 Task: Search one way flight ticket for 5 adults, 2 children, 1 infant in seat and 1 infant on lap in economy from Montgomery: Montgomery Regional Airportß(dannelly Field) to South Bend: South Bend International Airport on 8-6-2023. Choice of flights is American. Number of bags: 2 carry on bags. Price is upto 98000. Outbound departure time preference is 15:45.
Action: Mouse moved to (381, 313)
Screenshot: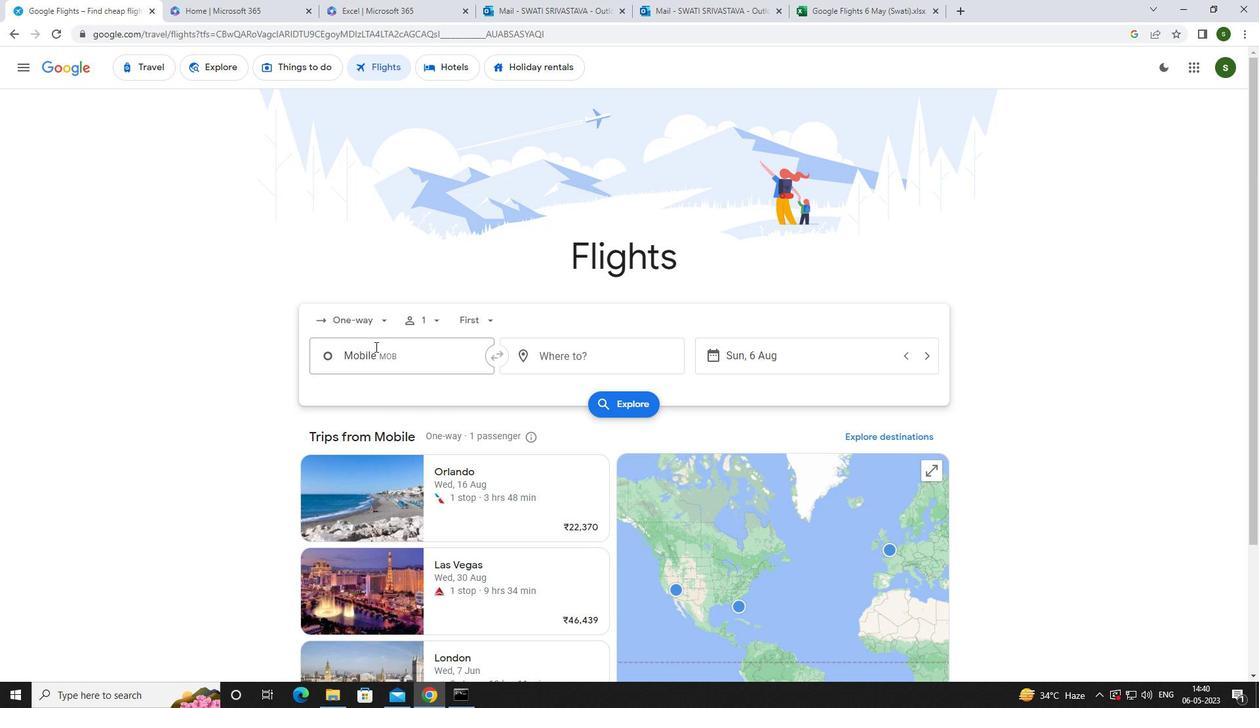 
Action: Mouse pressed left at (381, 313)
Screenshot: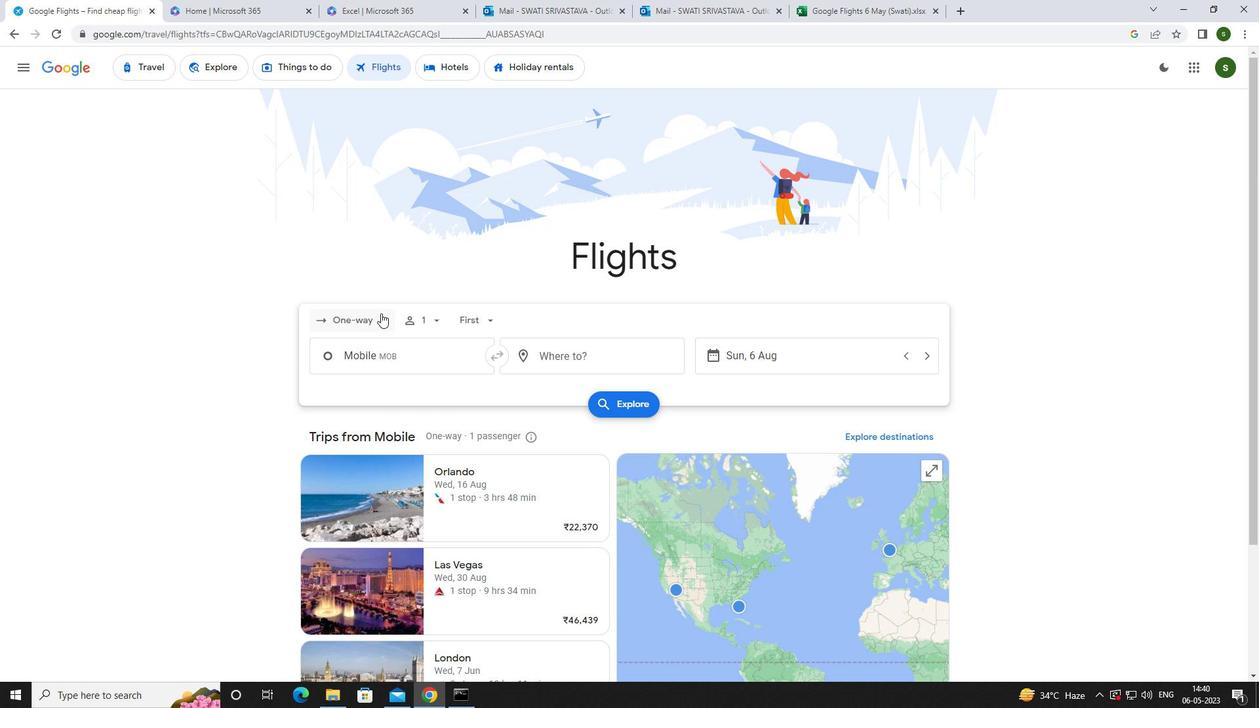 
Action: Mouse moved to (385, 379)
Screenshot: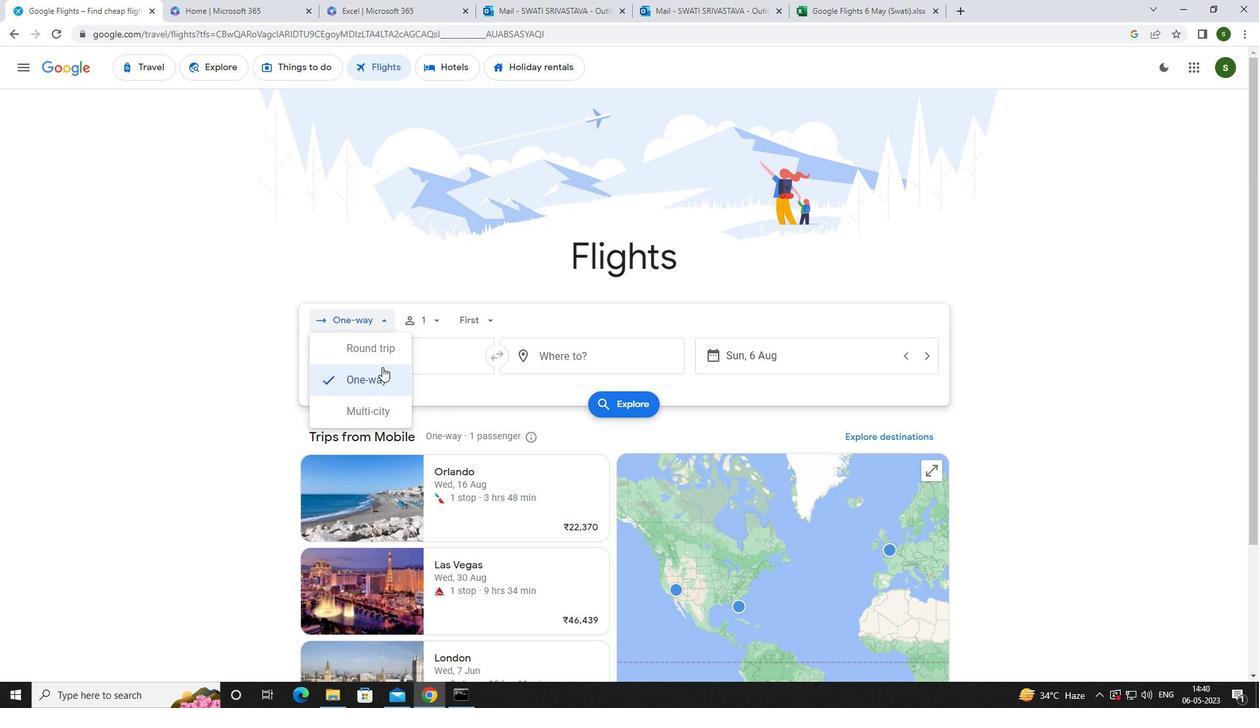 
Action: Mouse pressed left at (385, 379)
Screenshot: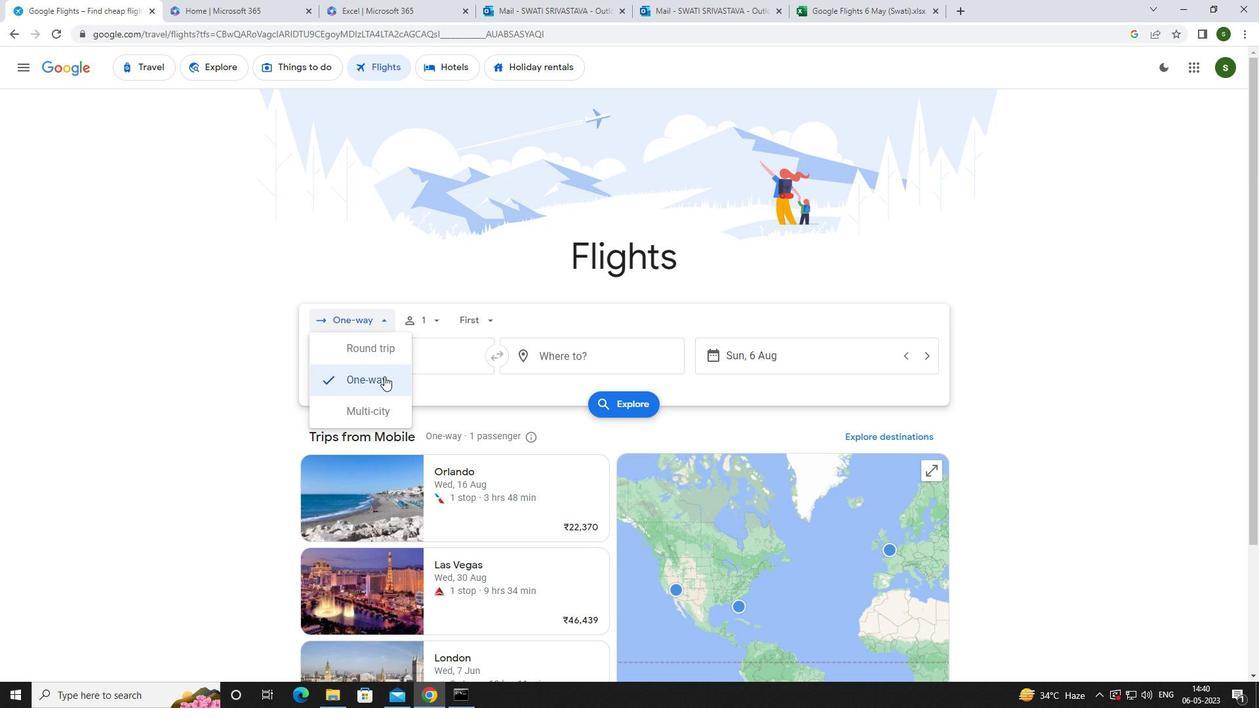 
Action: Mouse moved to (429, 314)
Screenshot: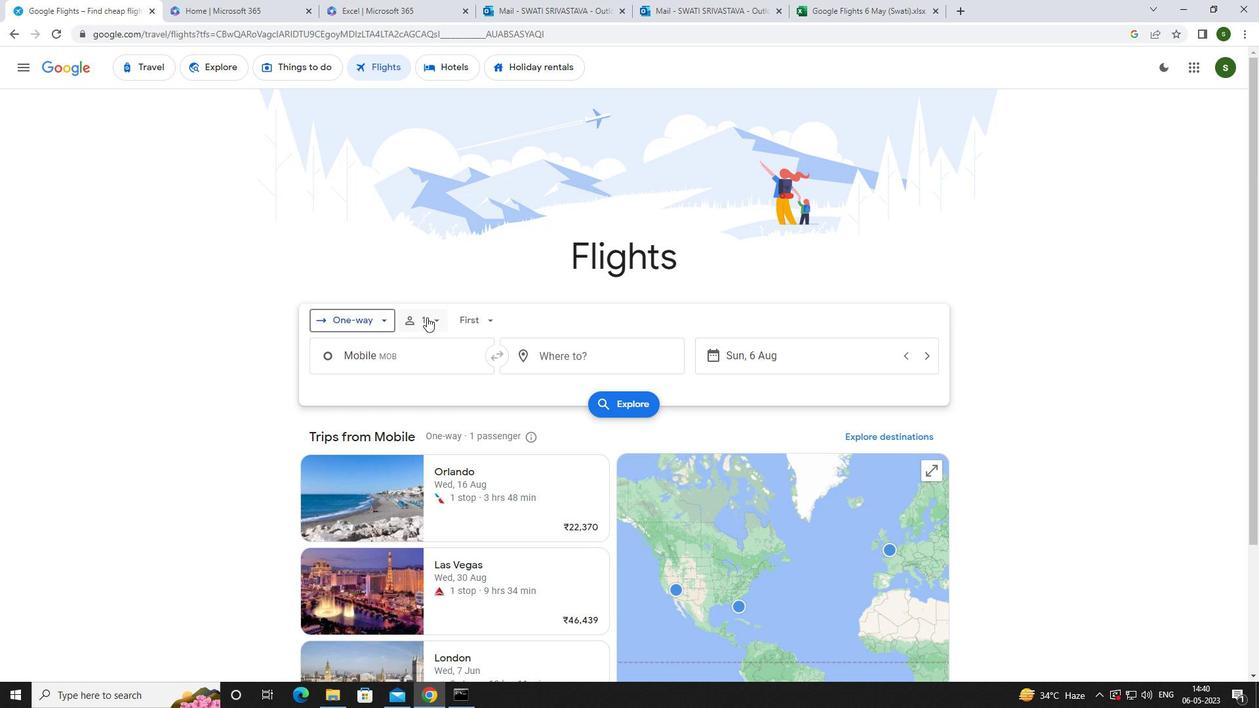 
Action: Mouse pressed left at (429, 314)
Screenshot: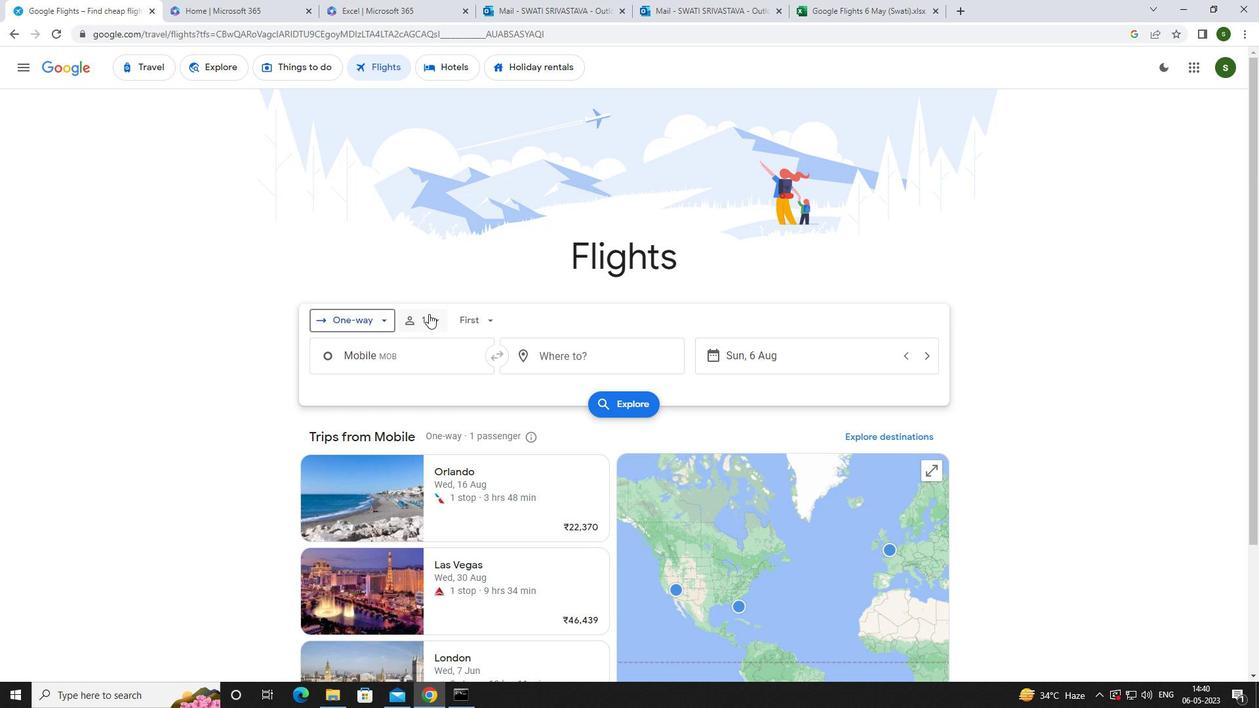 
Action: Mouse moved to (540, 356)
Screenshot: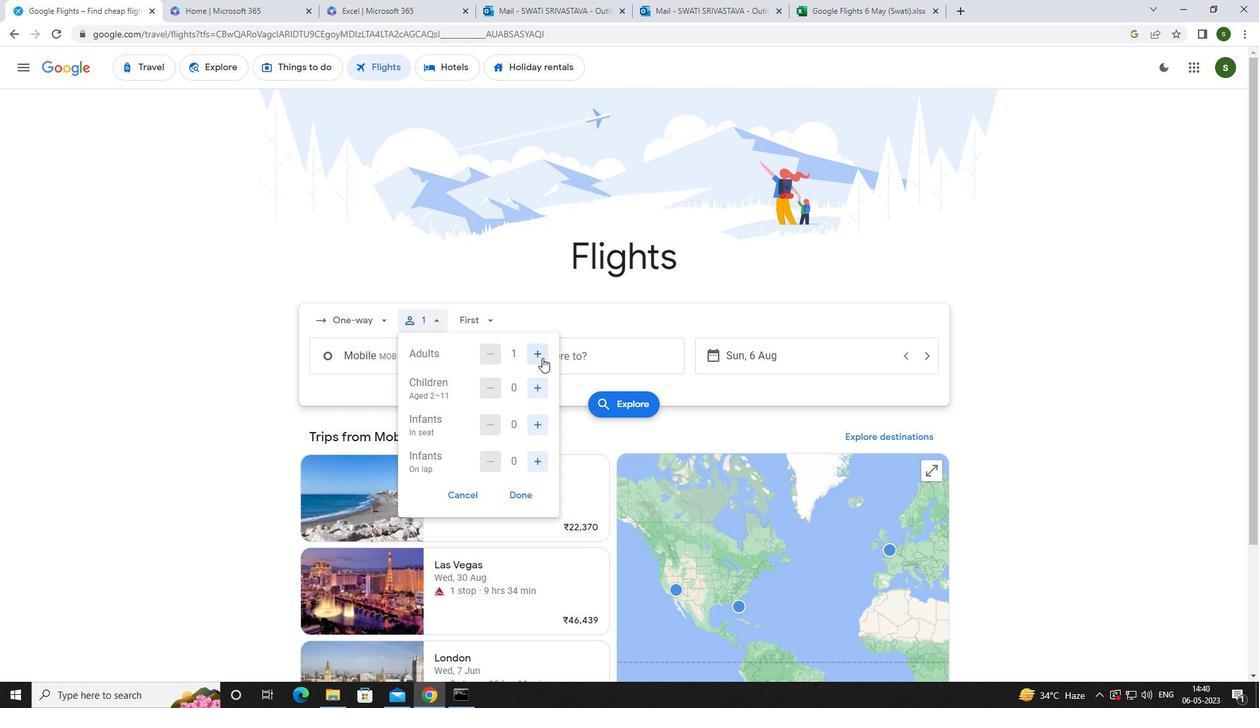 
Action: Mouse pressed left at (540, 356)
Screenshot: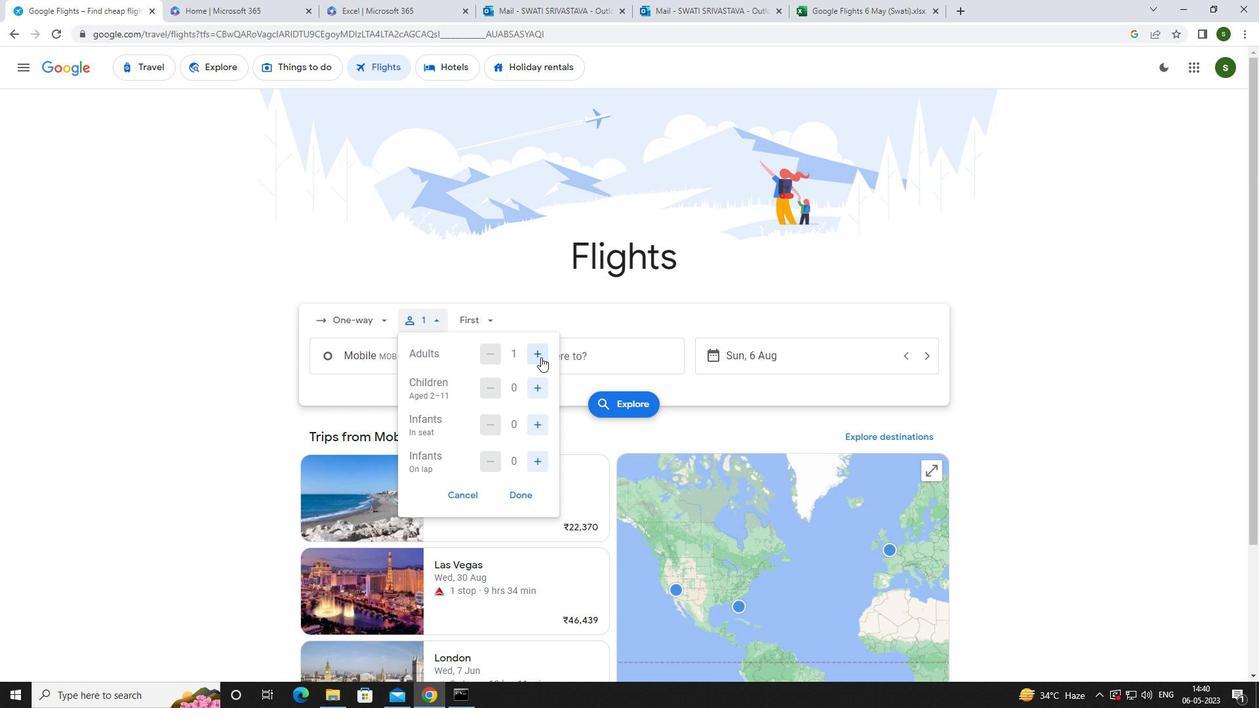 
Action: Mouse pressed left at (540, 356)
Screenshot: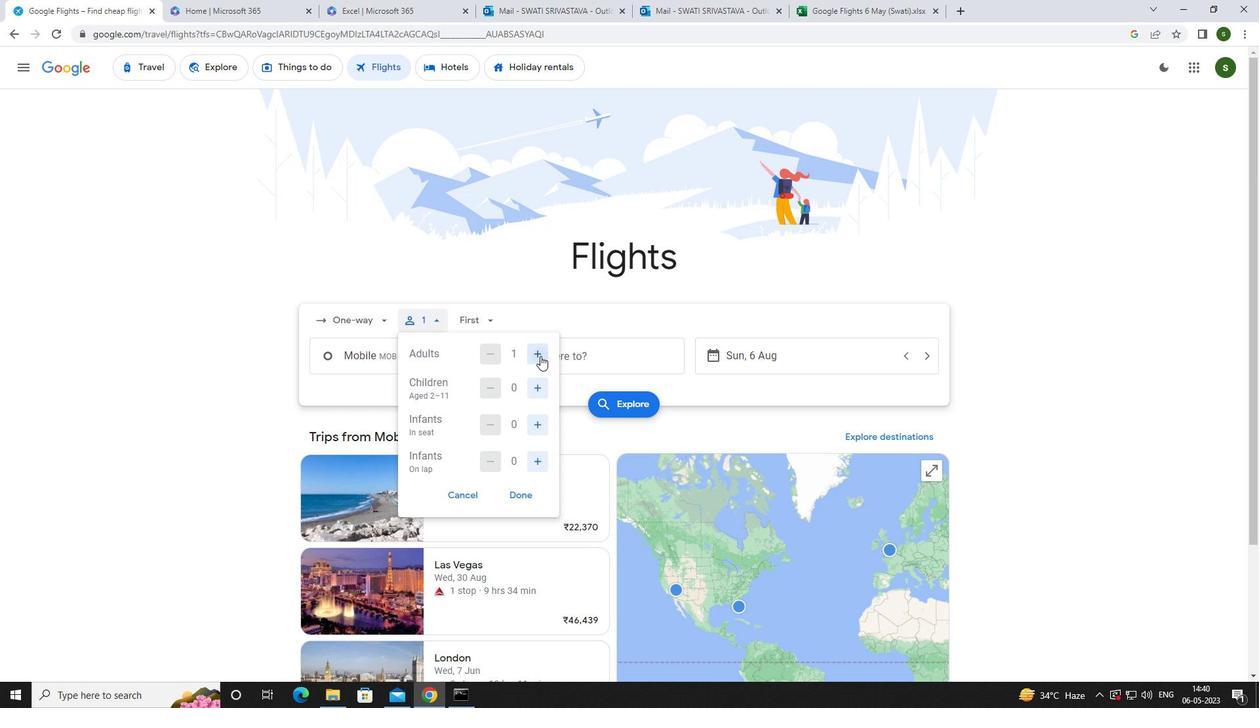 
Action: Mouse pressed left at (540, 356)
Screenshot: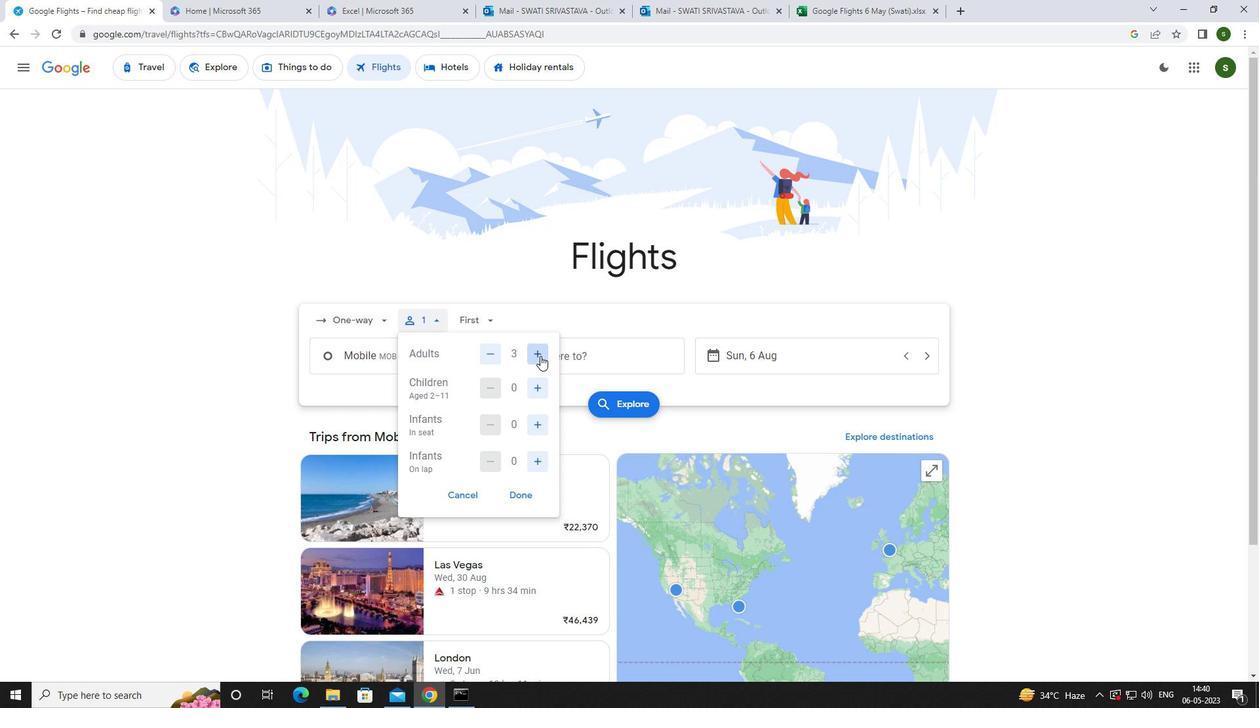 
Action: Mouse pressed left at (540, 356)
Screenshot: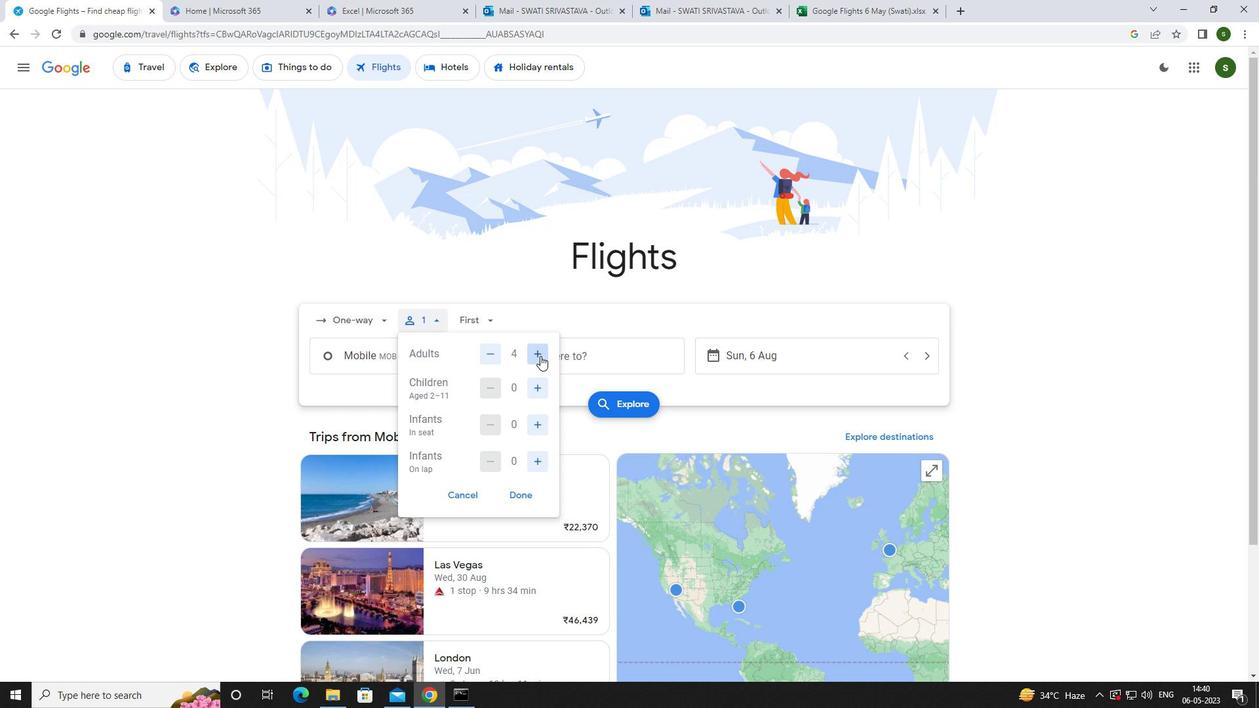 
Action: Mouse moved to (541, 387)
Screenshot: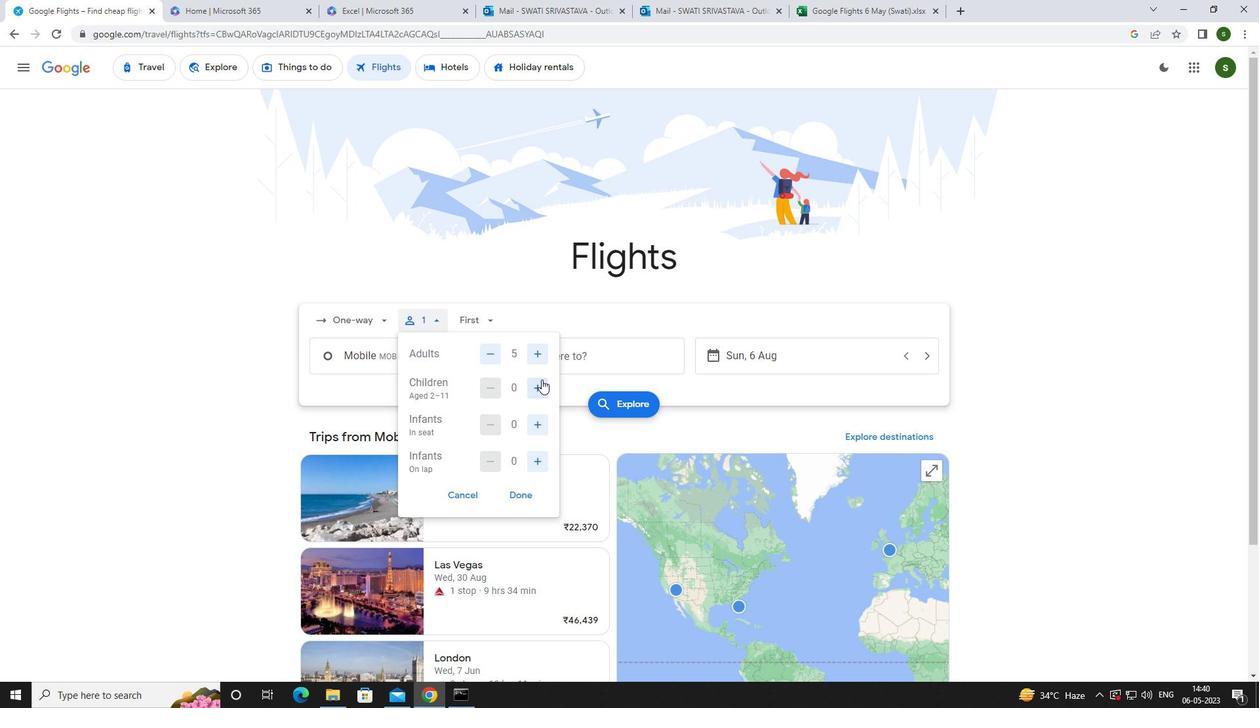 
Action: Mouse pressed left at (541, 387)
Screenshot: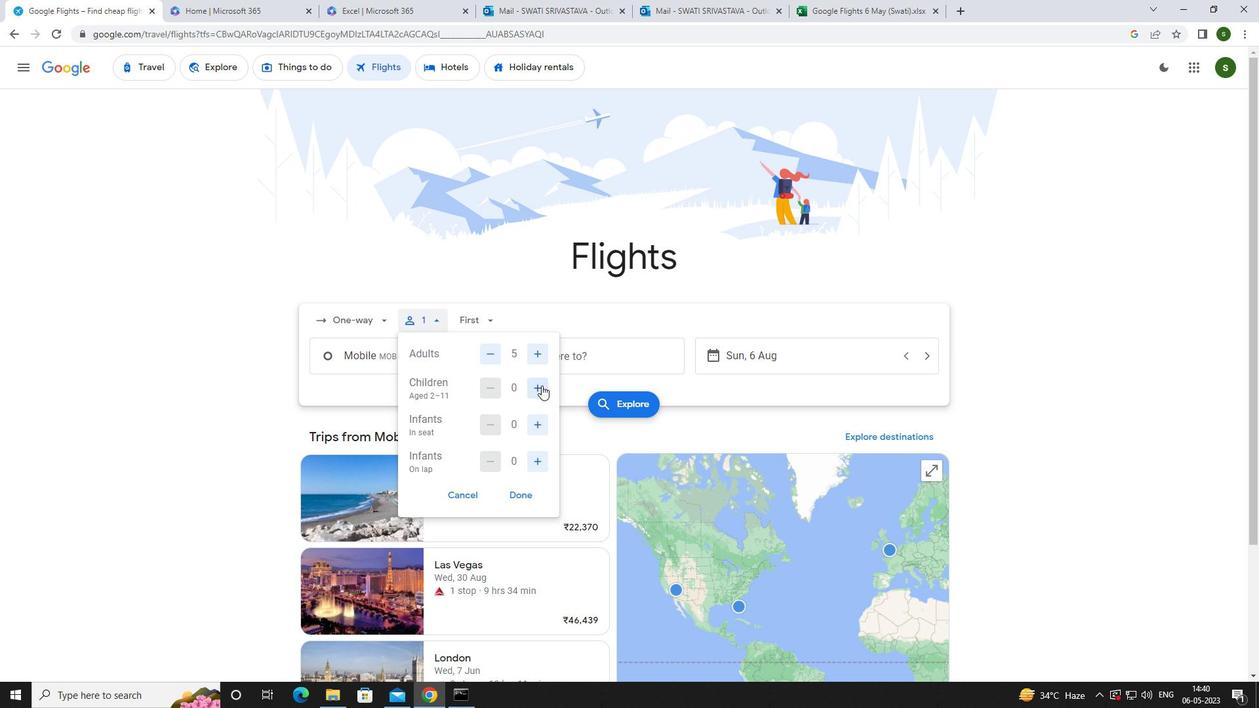 
Action: Mouse pressed left at (541, 387)
Screenshot: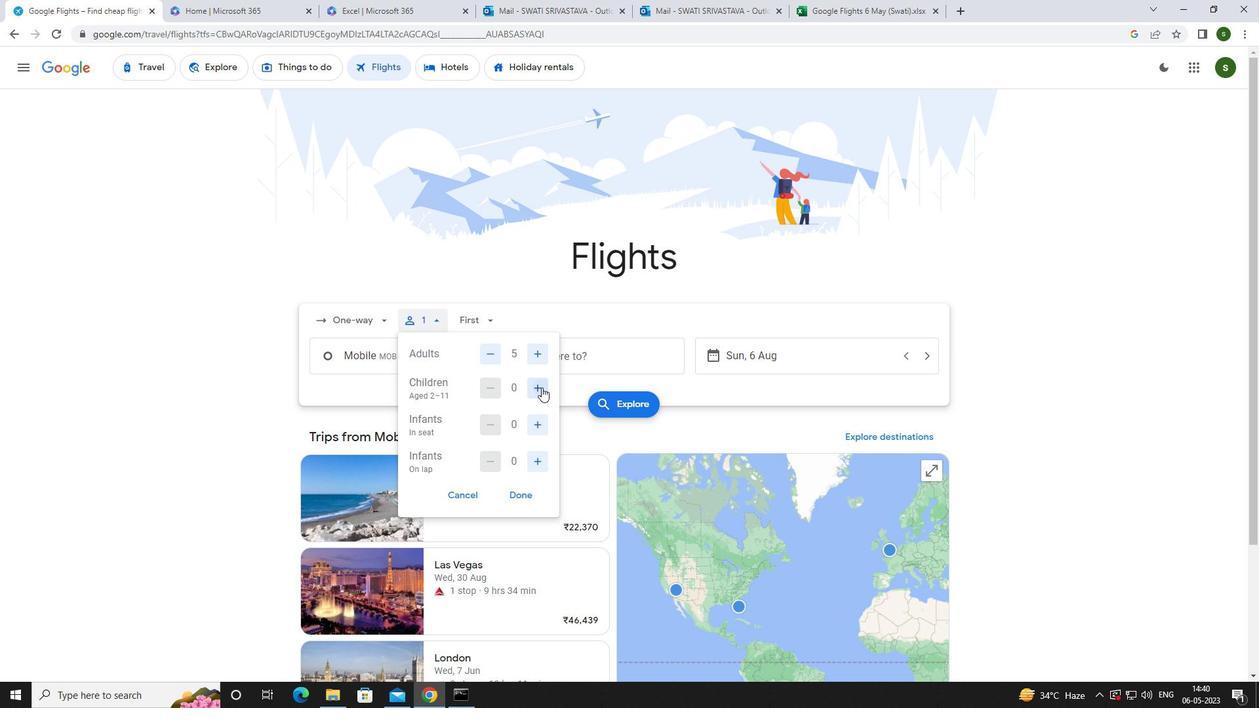 
Action: Mouse moved to (540, 419)
Screenshot: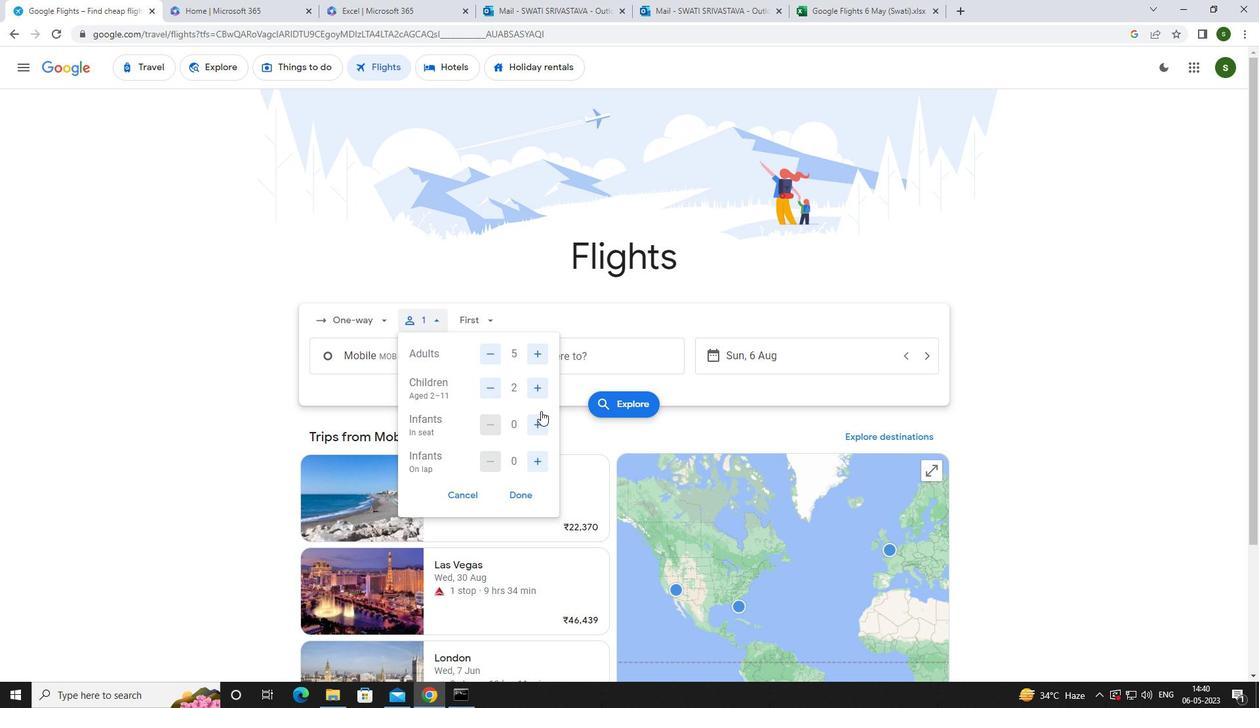 
Action: Mouse pressed left at (540, 419)
Screenshot: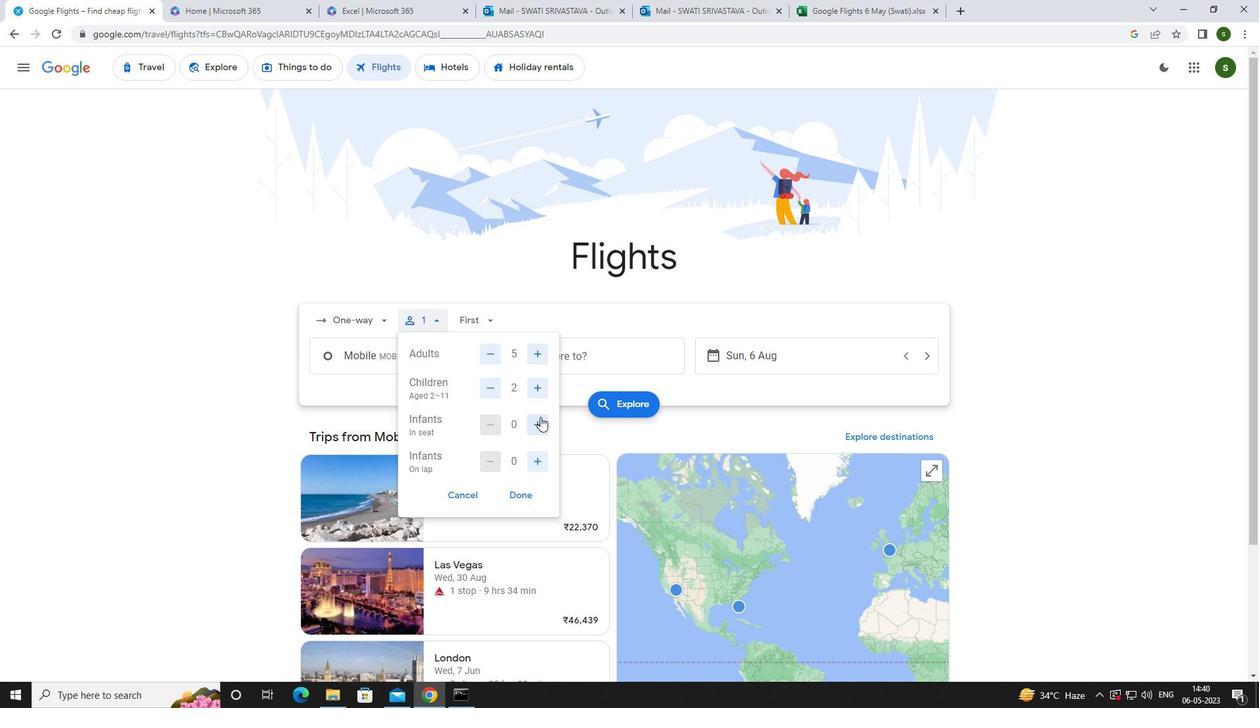 
Action: Mouse moved to (535, 460)
Screenshot: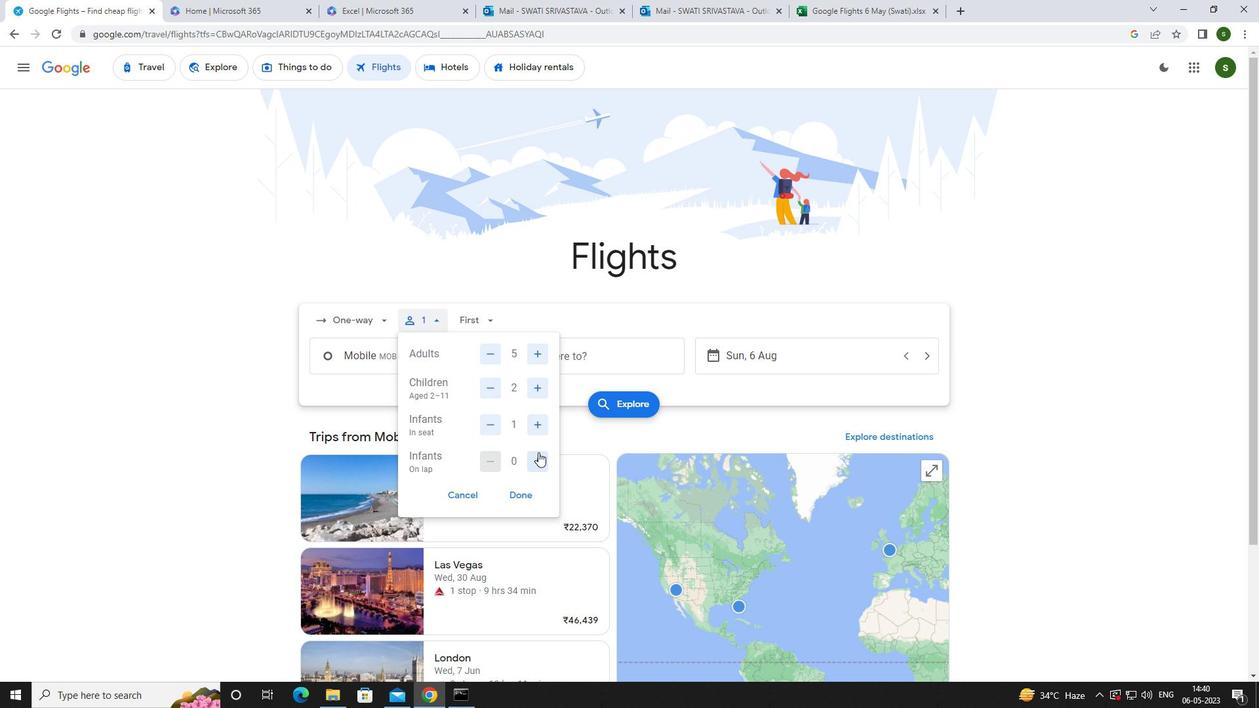 
Action: Mouse pressed left at (535, 460)
Screenshot: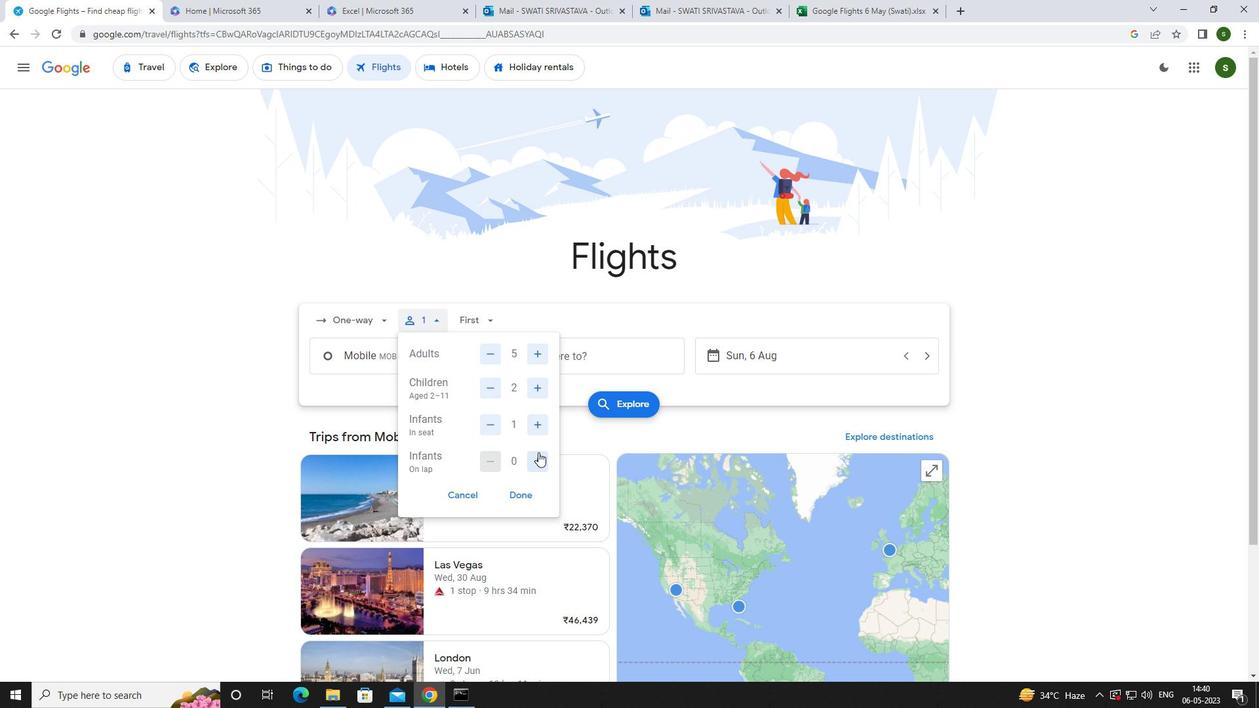 
Action: Mouse moved to (496, 320)
Screenshot: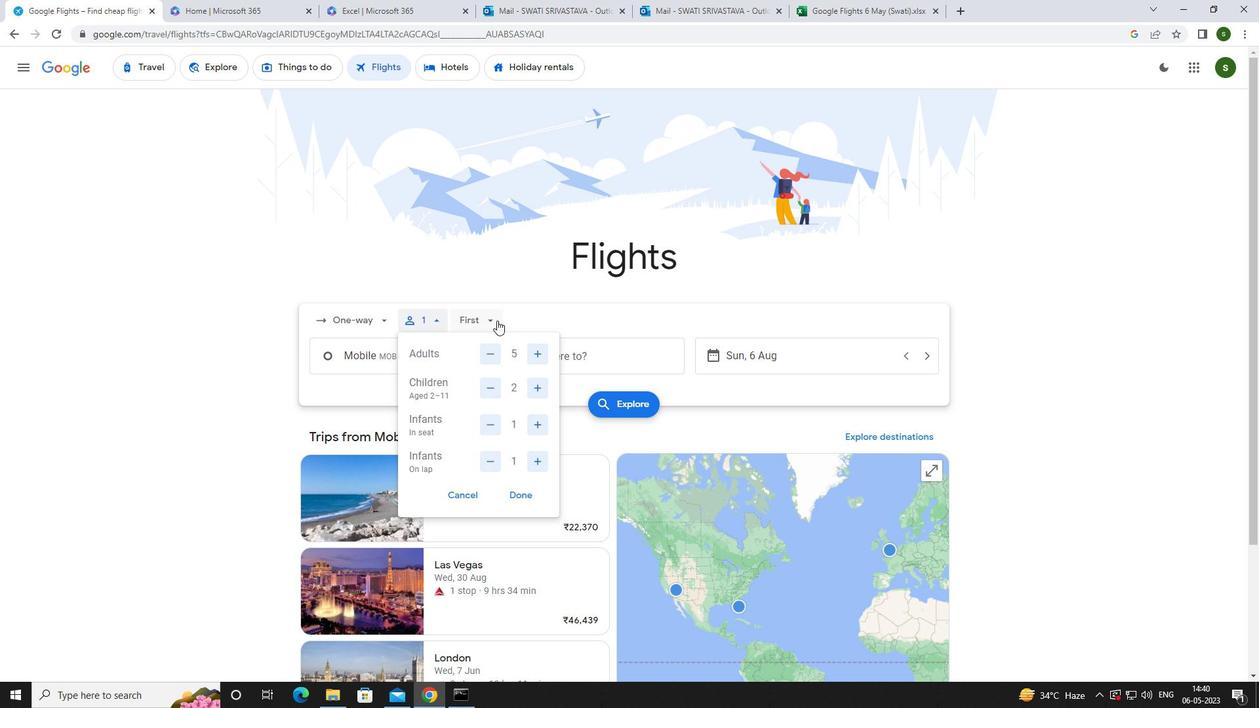 
Action: Mouse pressed left at (496, 320)
Screenshot: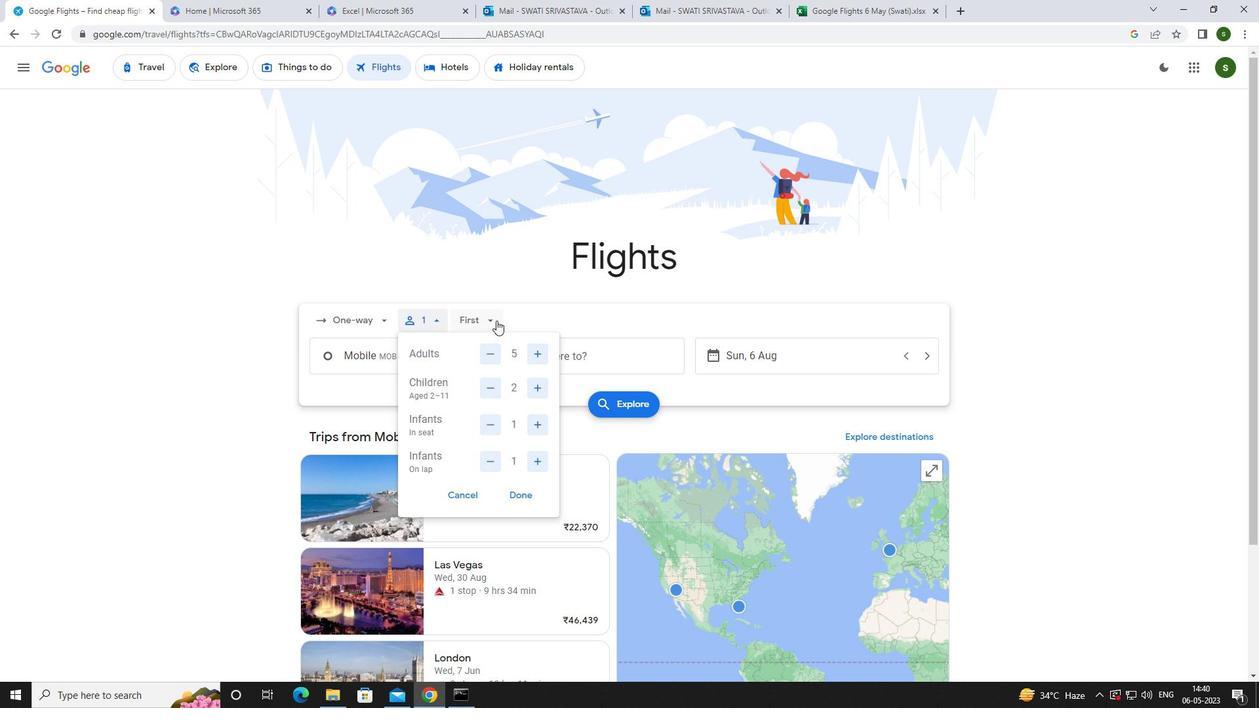 
Action: Mouse moved to (508, 350)
Screenshot: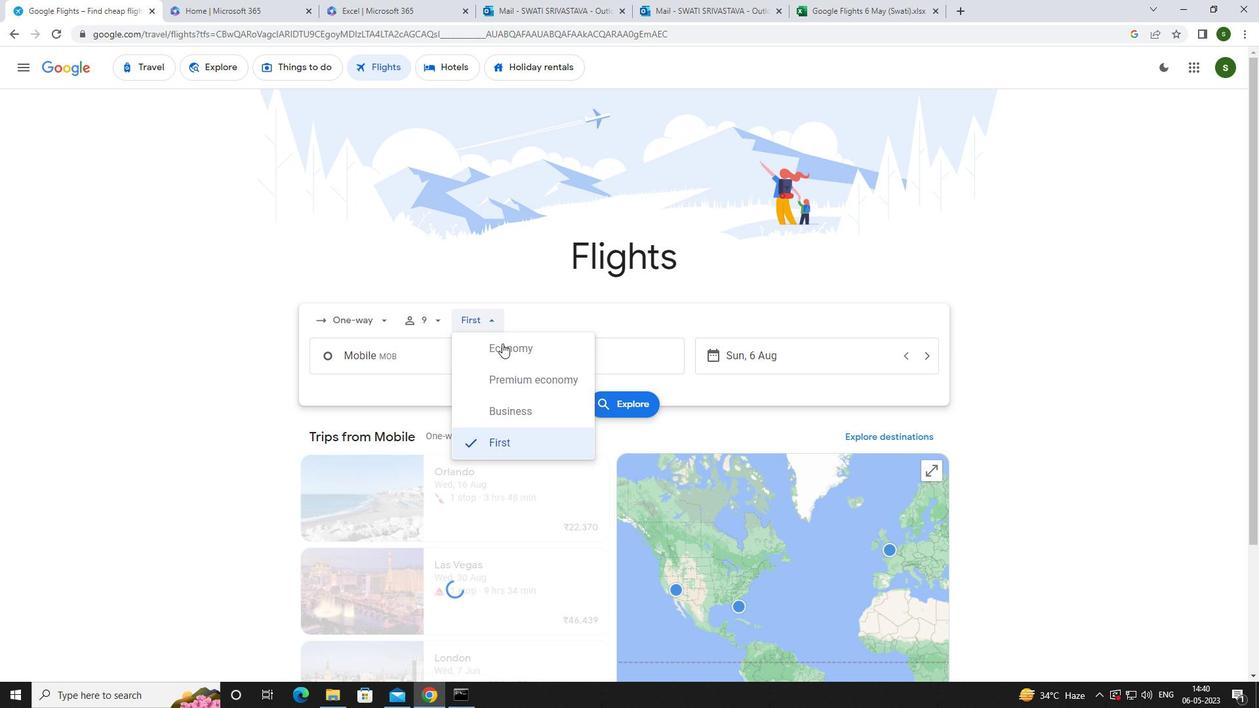 
Action: Mouse pressed left at (508, 350)
Screenshot: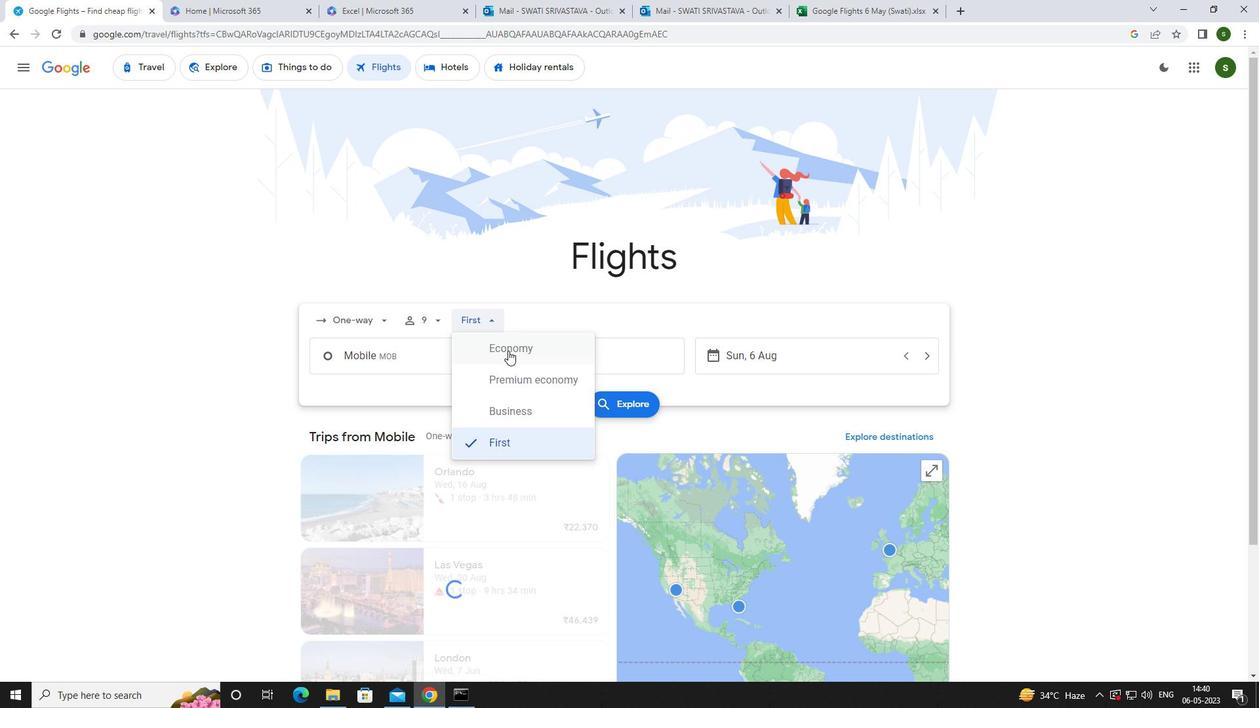 
Action: Mouse moved to (429, 360)
Screenshot: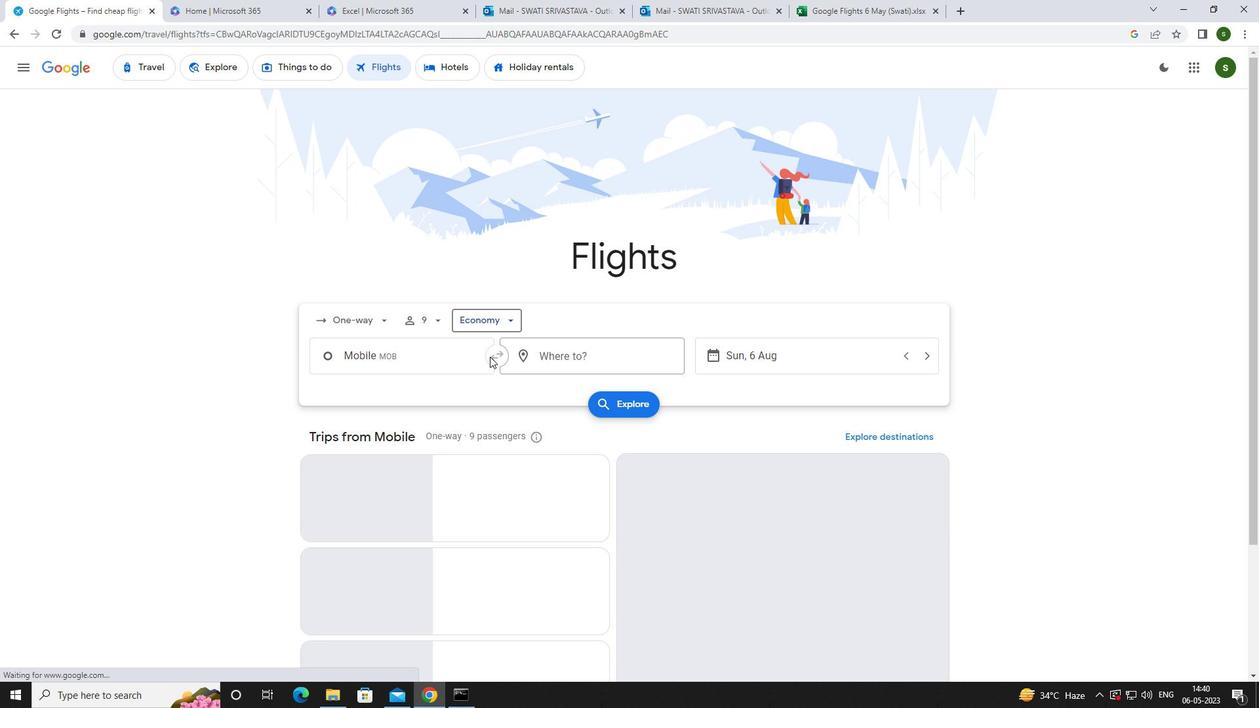 
Action: Mouse pressed left at (429, 360)
Screenshot: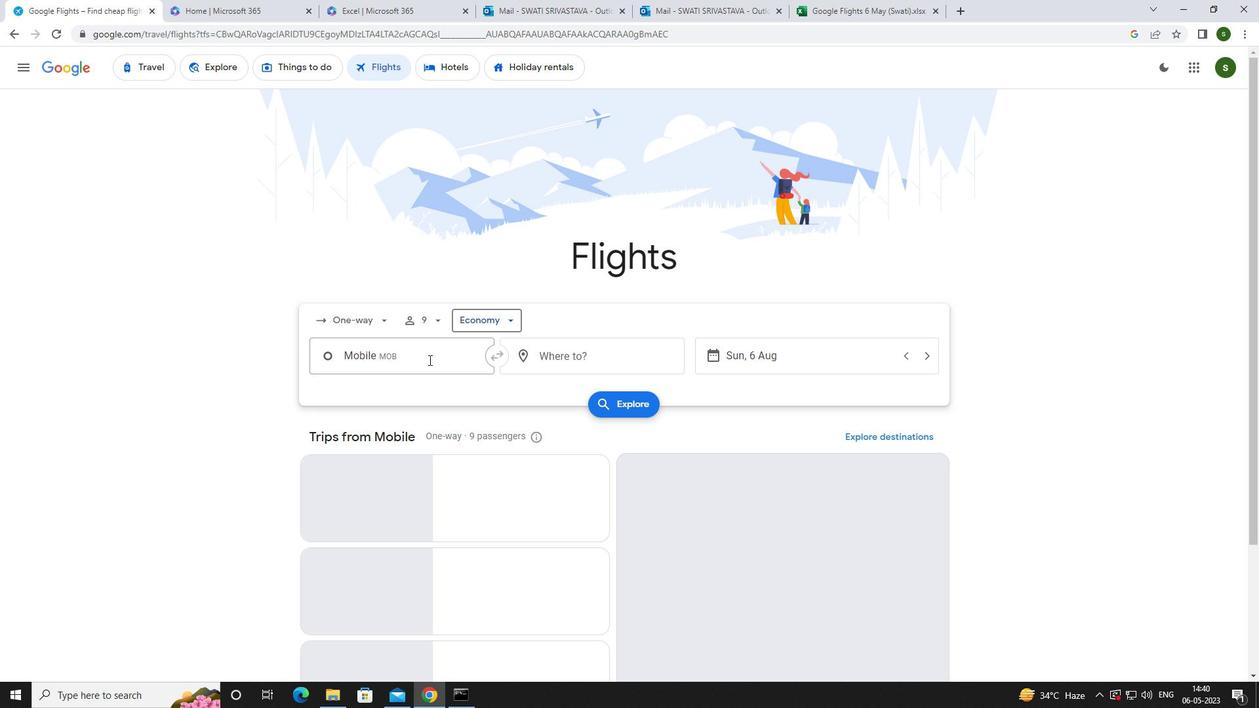 
Action: Key pressed <Key.caps_lock>m<Key.caps_lock>ontgo
Screenshot: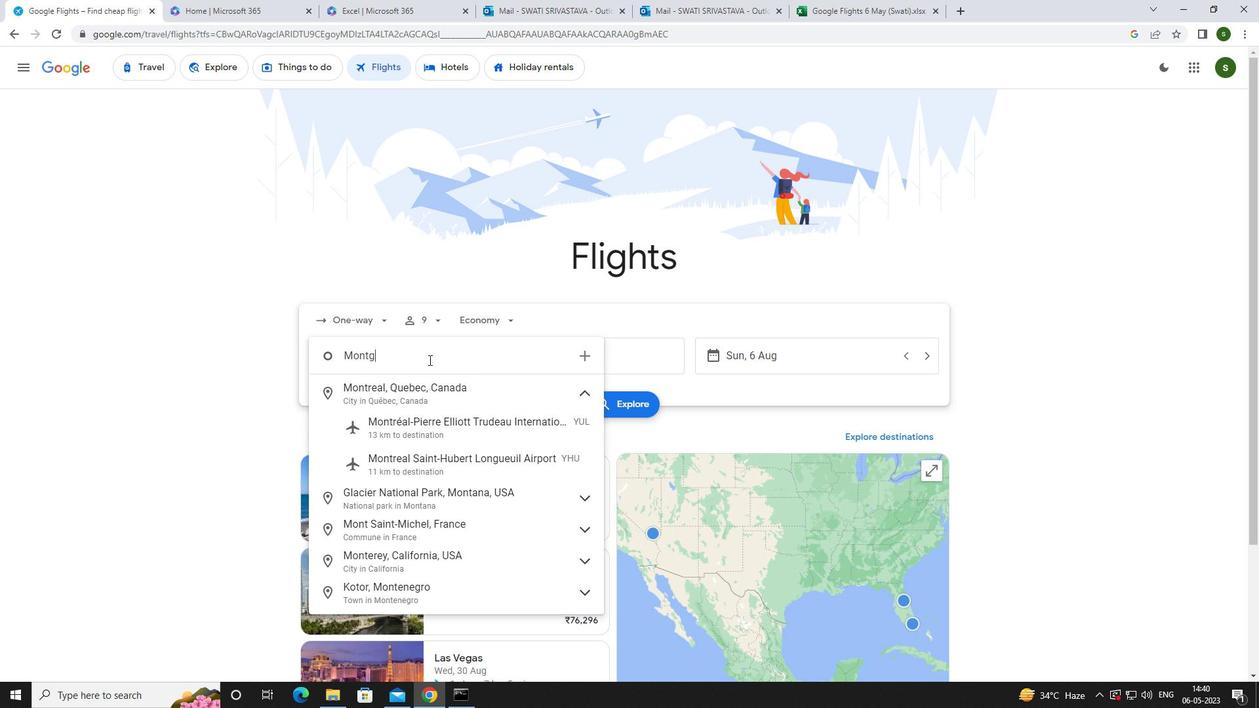 
Action: Mouse moved to (444, 433)
Screenshot: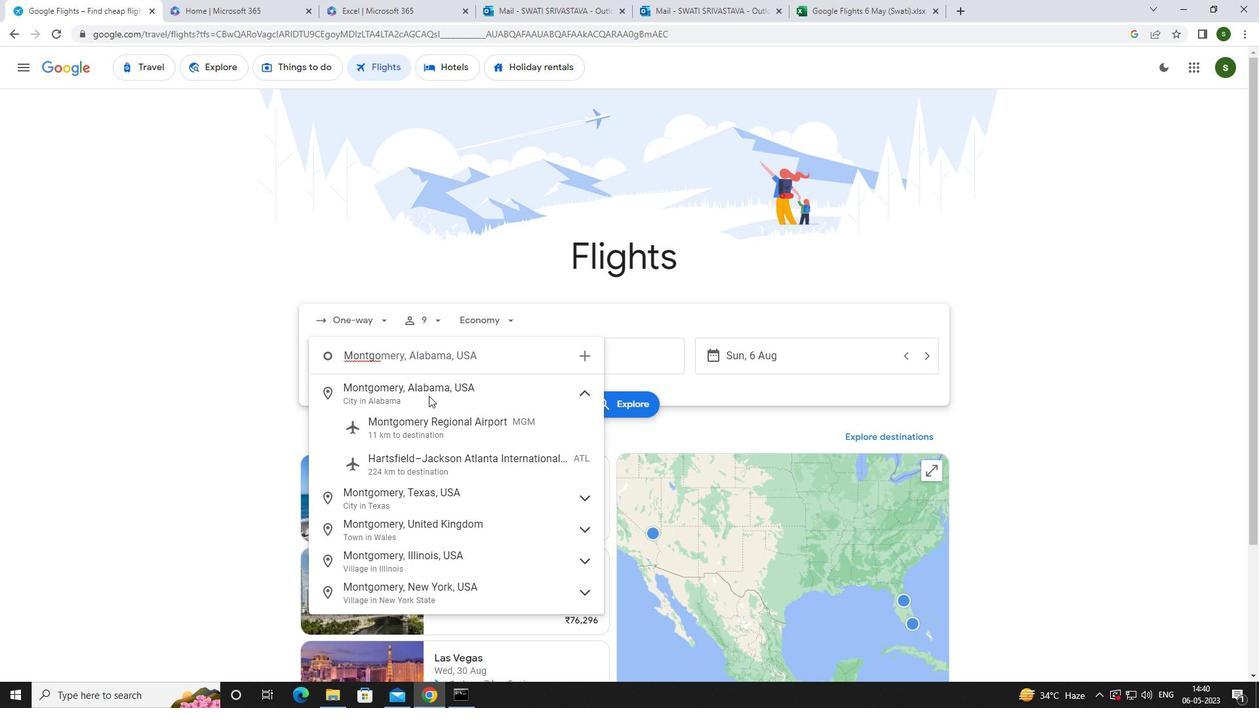 
Action: Mouse pressed left at (444, 433)
Screenshot: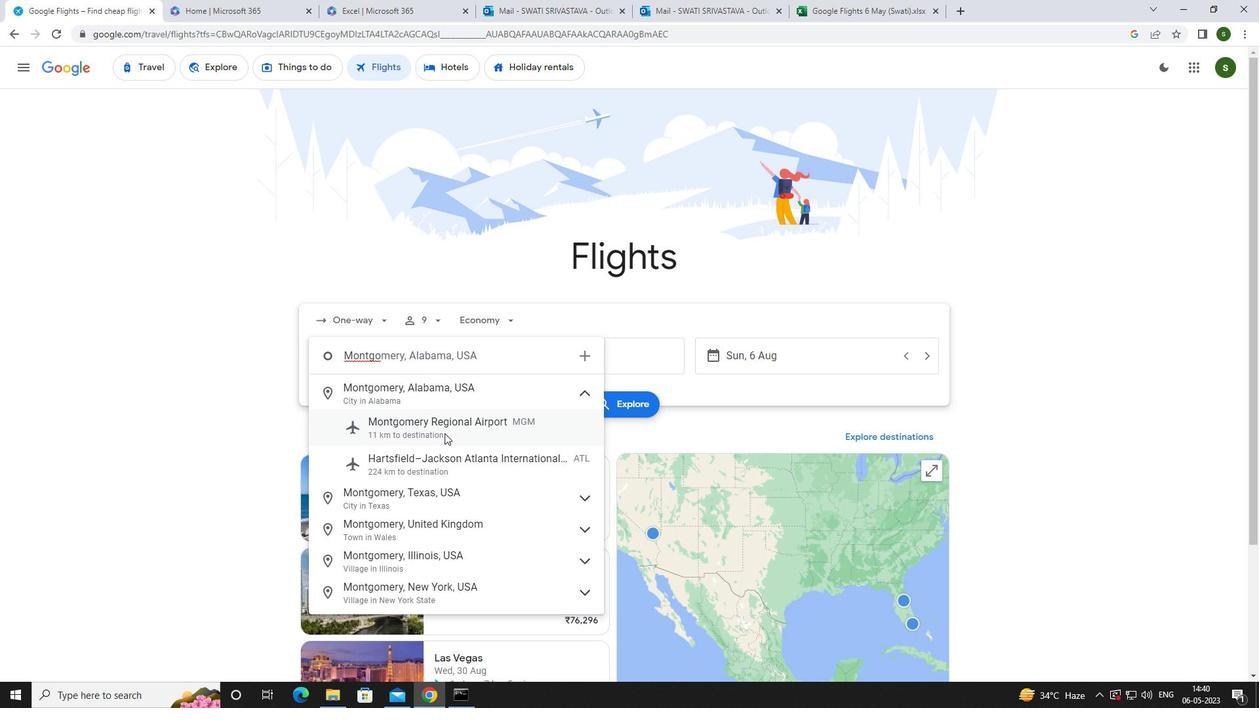 
Action: Mouse moved to (619, 364)
Screenshot: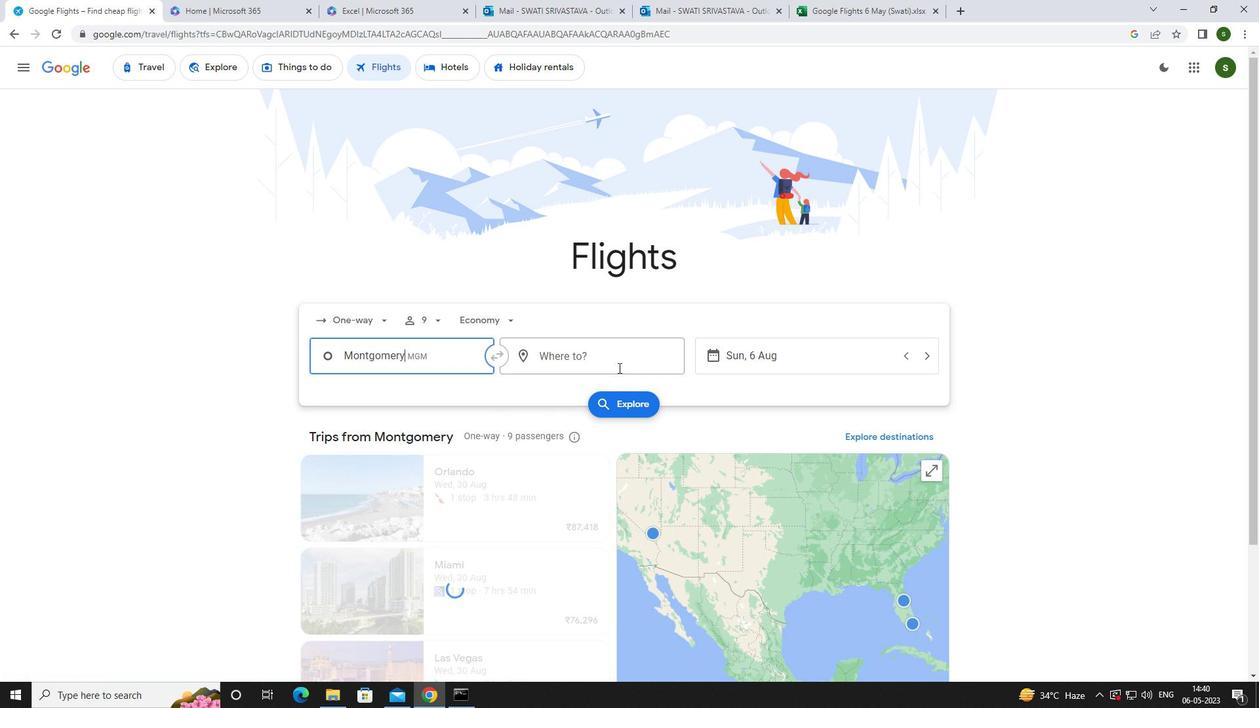 
Action: Mouse pressed left at (619, 364)
Screenshot: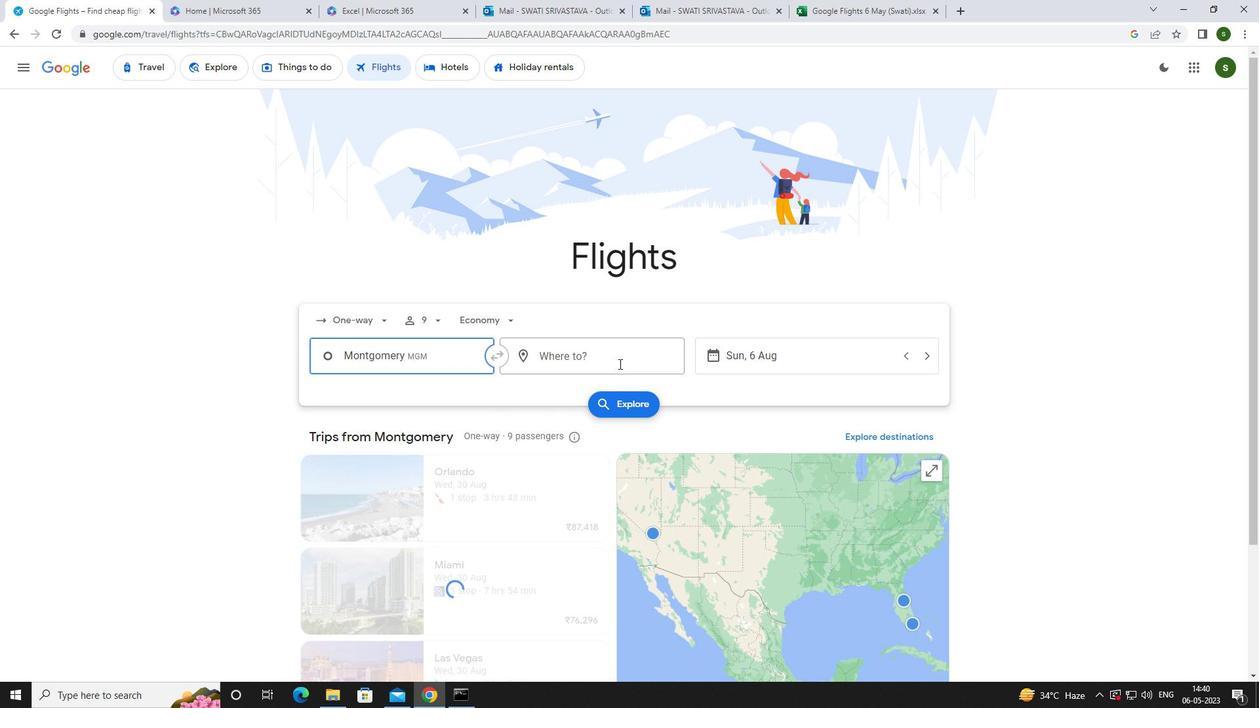 
Action: Key pressed <Key.caps_lock>s<Key.caps_lock>outh<Key.space><Key.caps_lock>b<Key.caps_lock>em<Key.backspace>nd
Screenshot: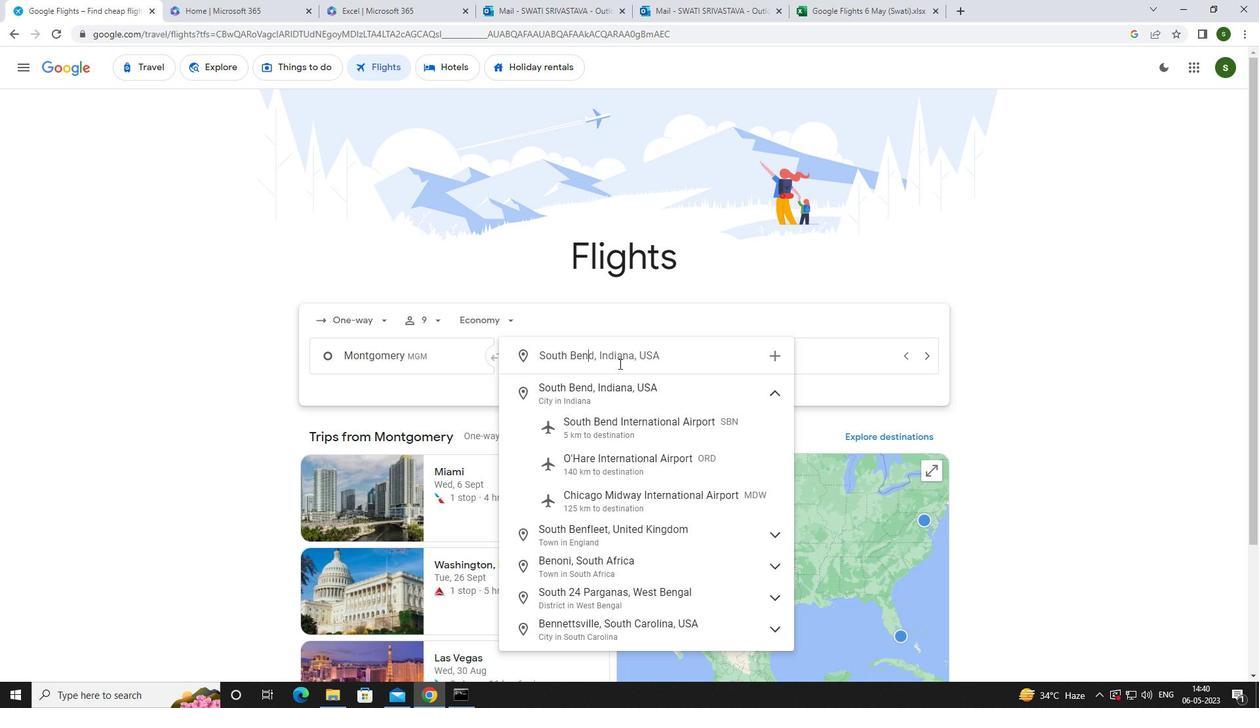 
Action: Mouse moved to (634, 426)
Screenshot: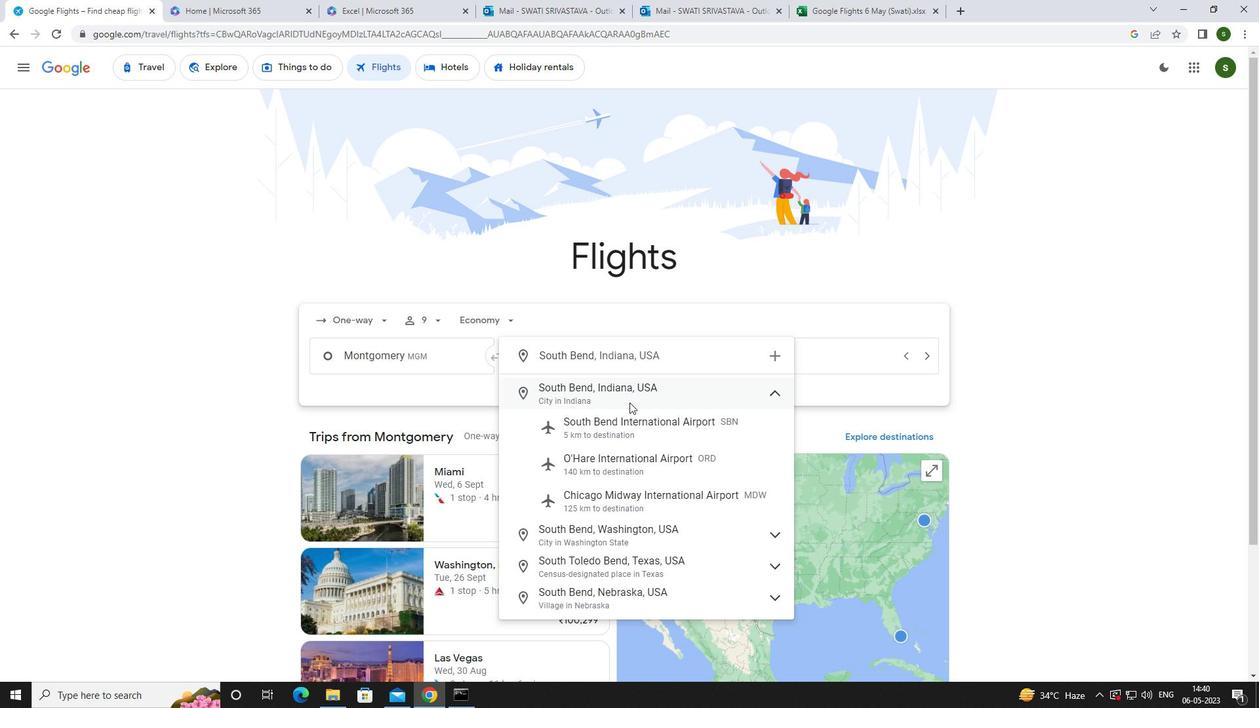 
Action: Mouse pressed left at (634, 426)
Screenshot: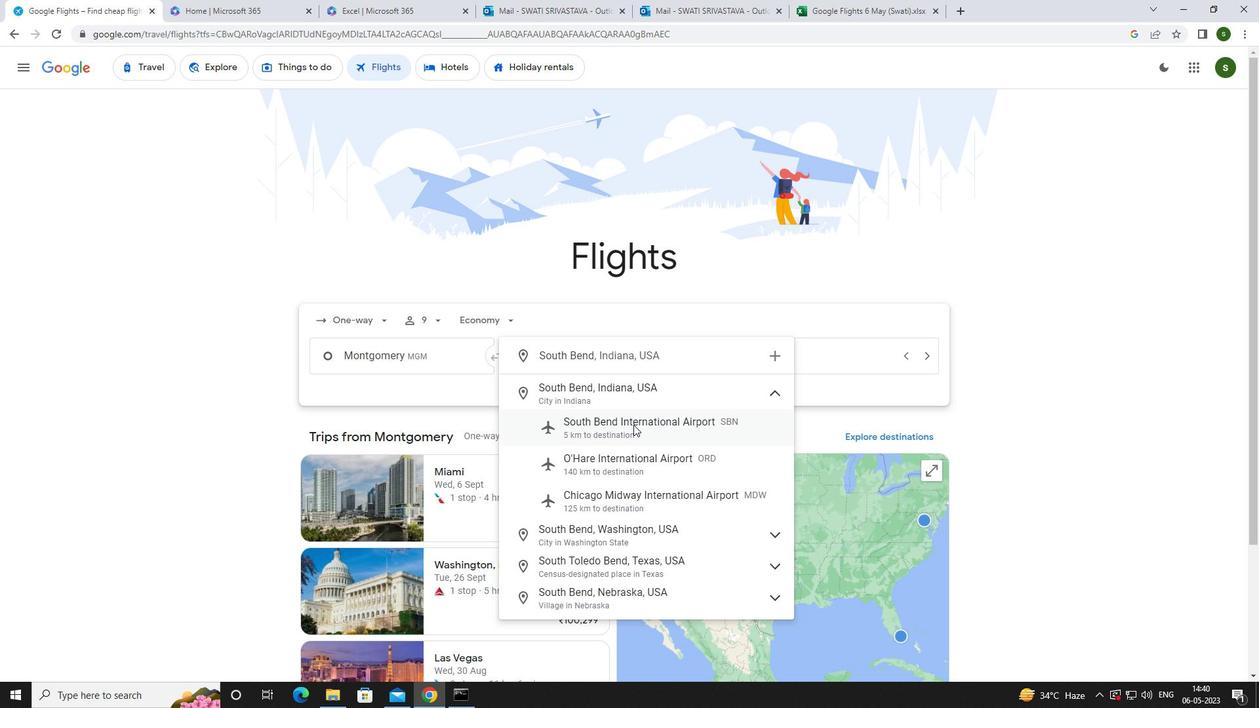 
Action: Mouse moved to (774, 353)
Screenshot: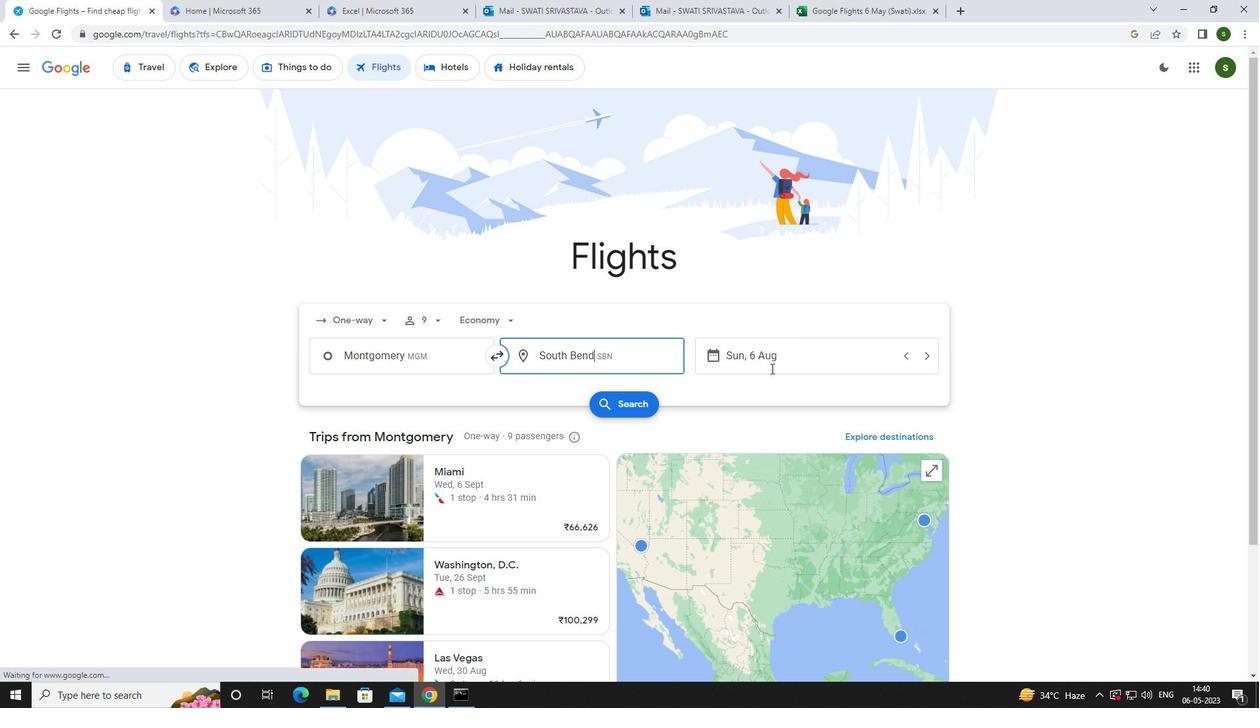 
Action: Mouse pressed left at (774, 353)
Screenshot: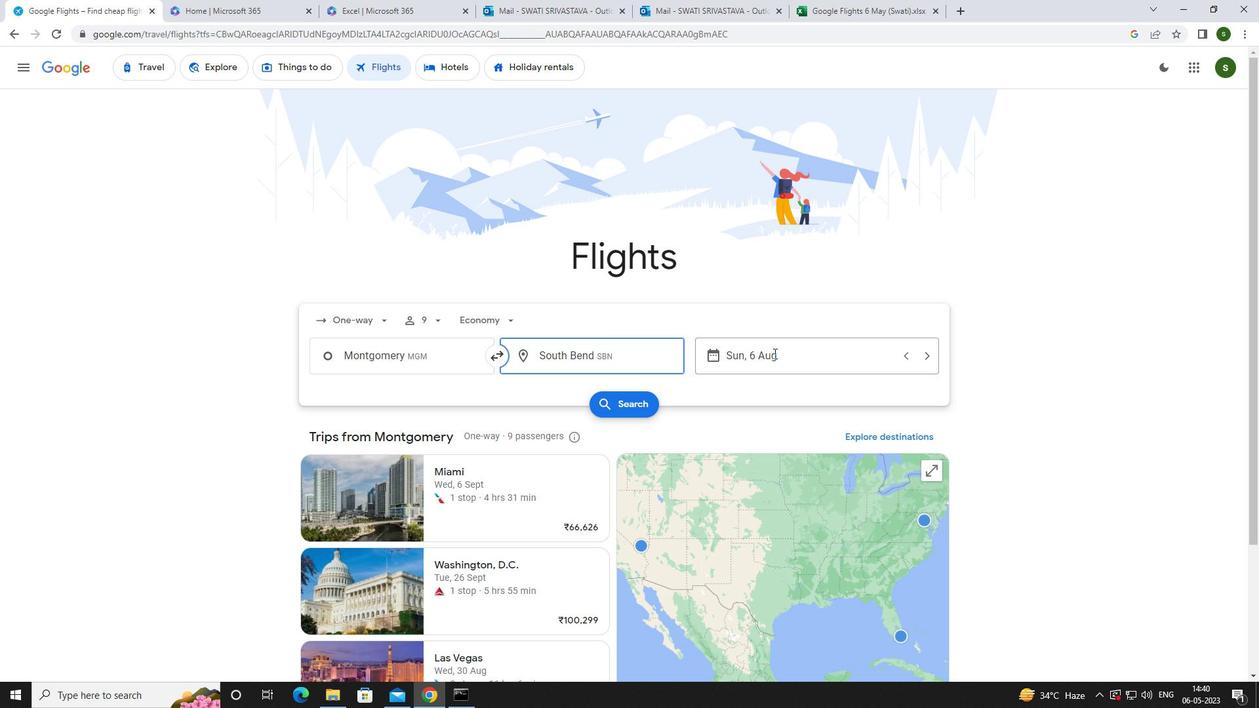 
Action: Mouse moved to (465, 478)
Screenshot: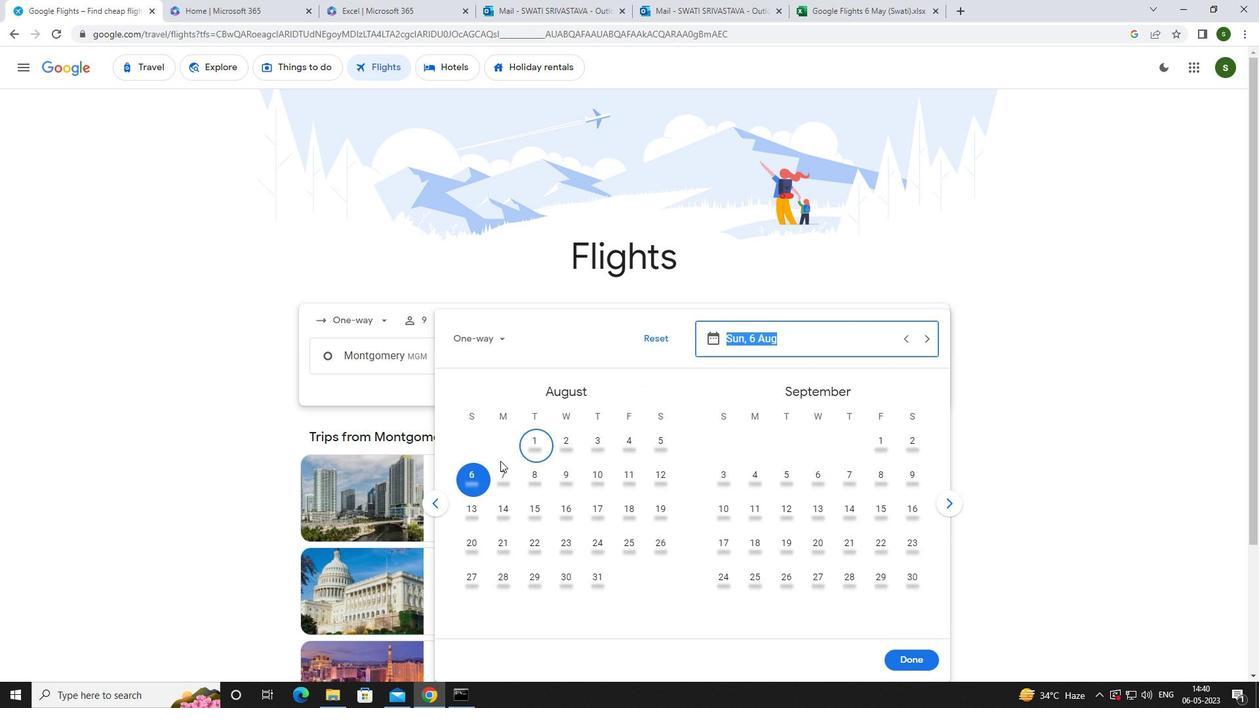 
Action: Mouse pressed left at (465, 478)
Screenshot: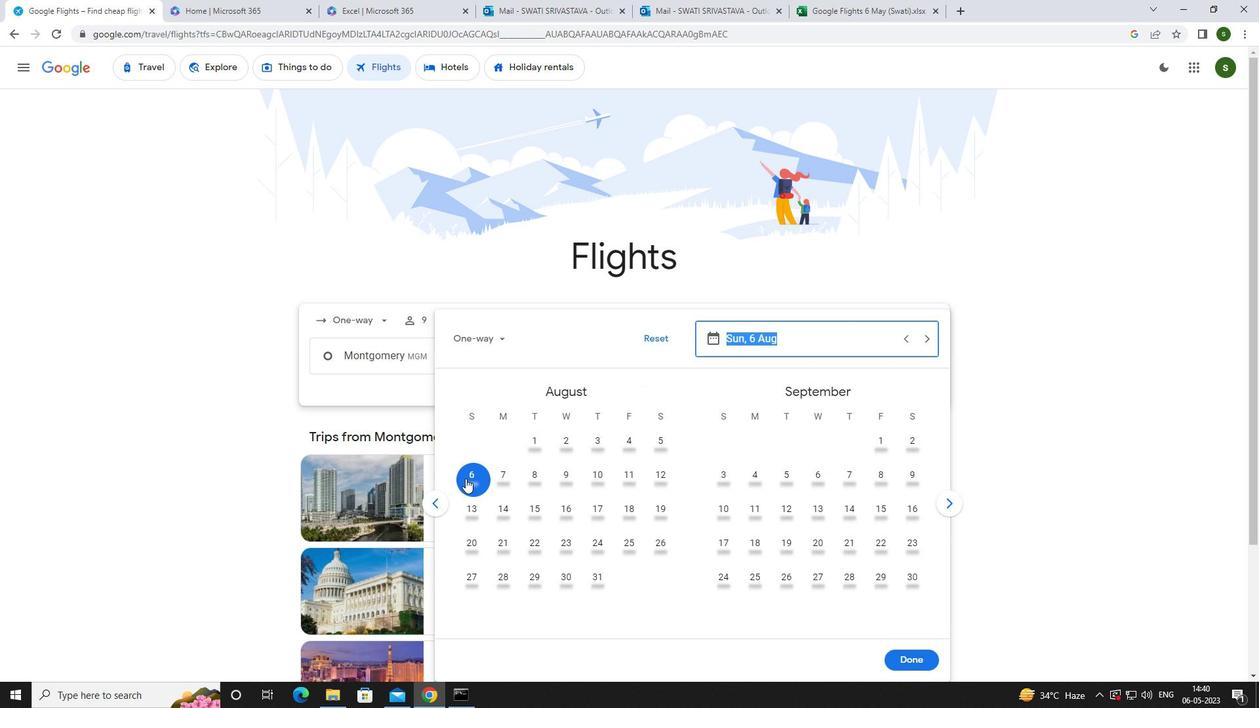 
Action: Mouse moved to (907, 657)
Screenshot: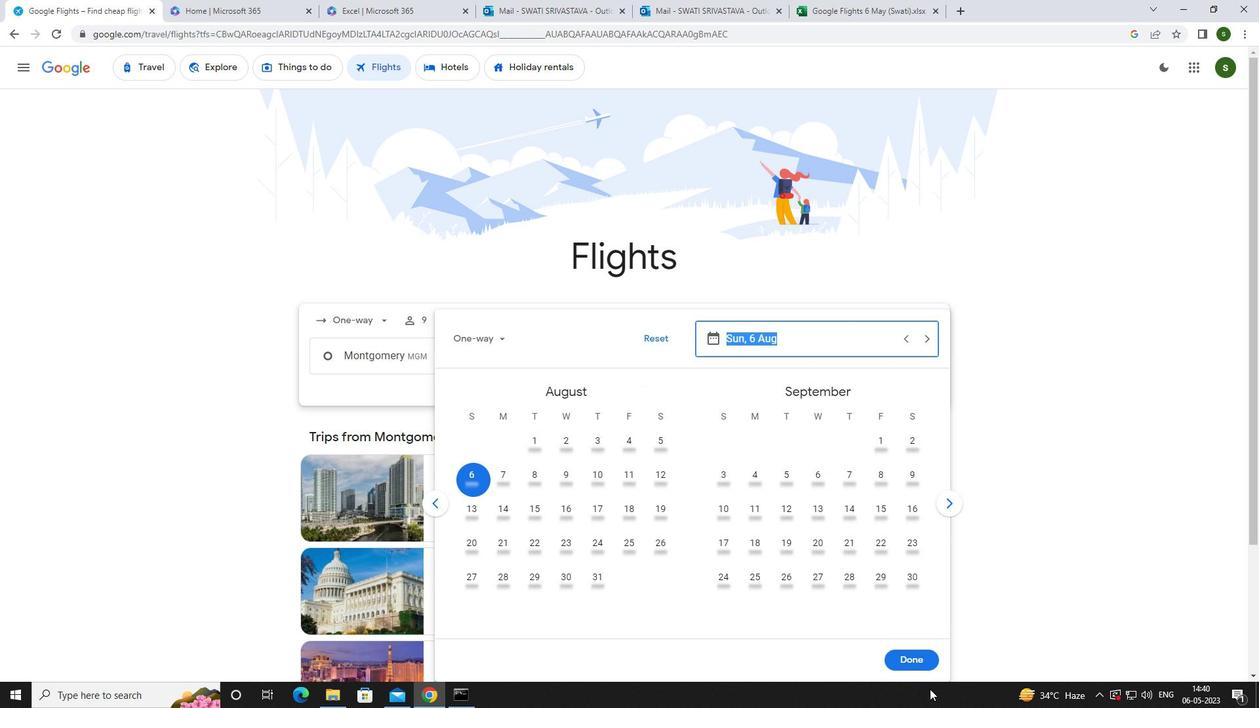 
Action: Mouse pressed left at (907, 657)
Screenshot: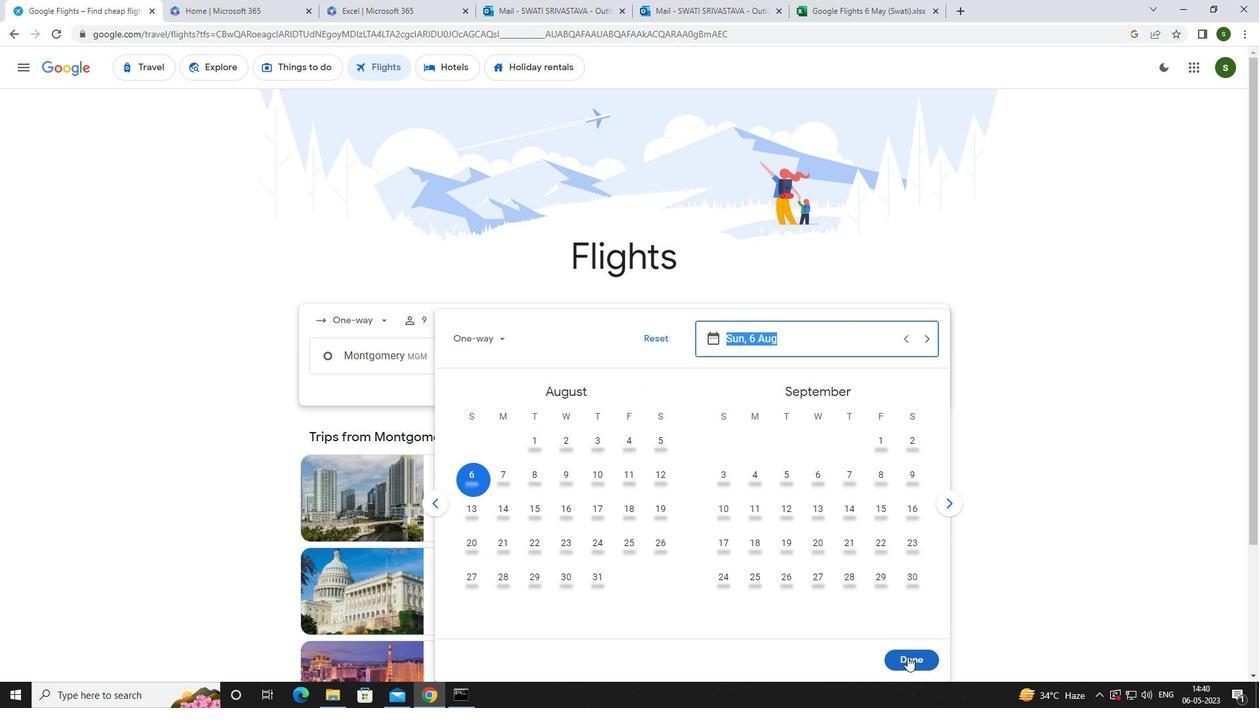 
Action: Mouse moved to (623, 400)
Screenshot: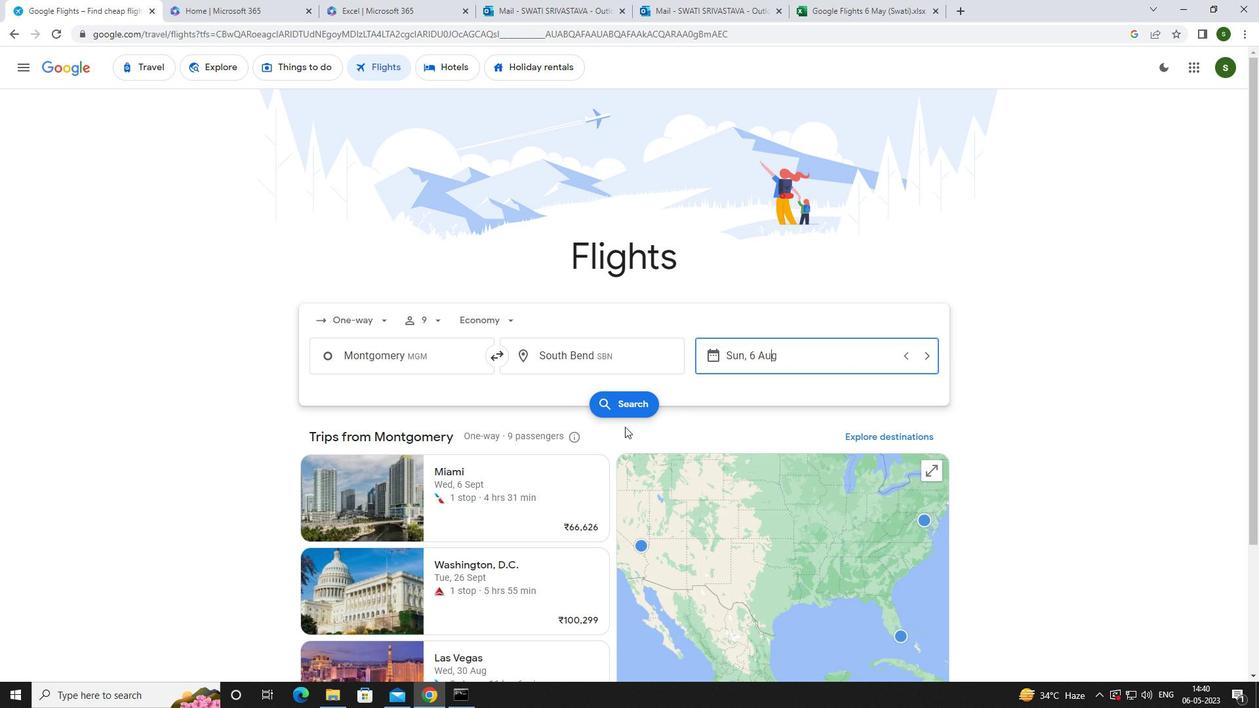 
Action: Mouse pressed left at (623, 400)
Screenshot: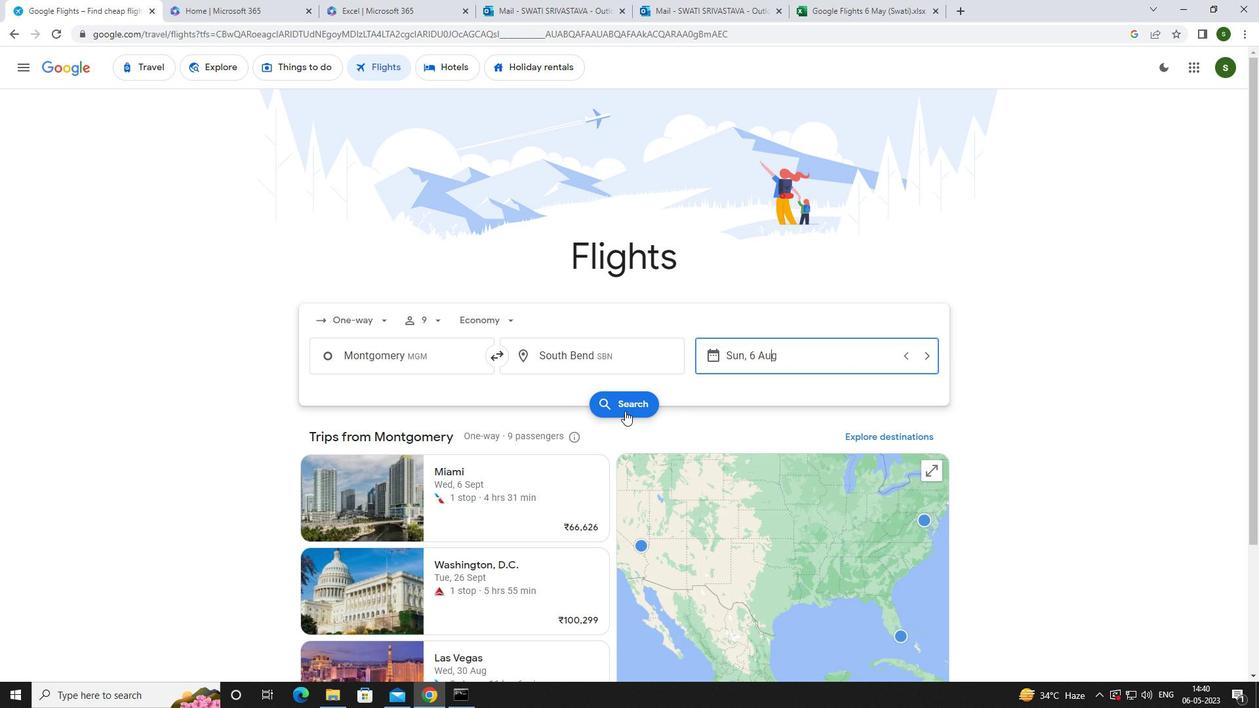 
Action: Mouse moved to (329, 181)
Screenshot: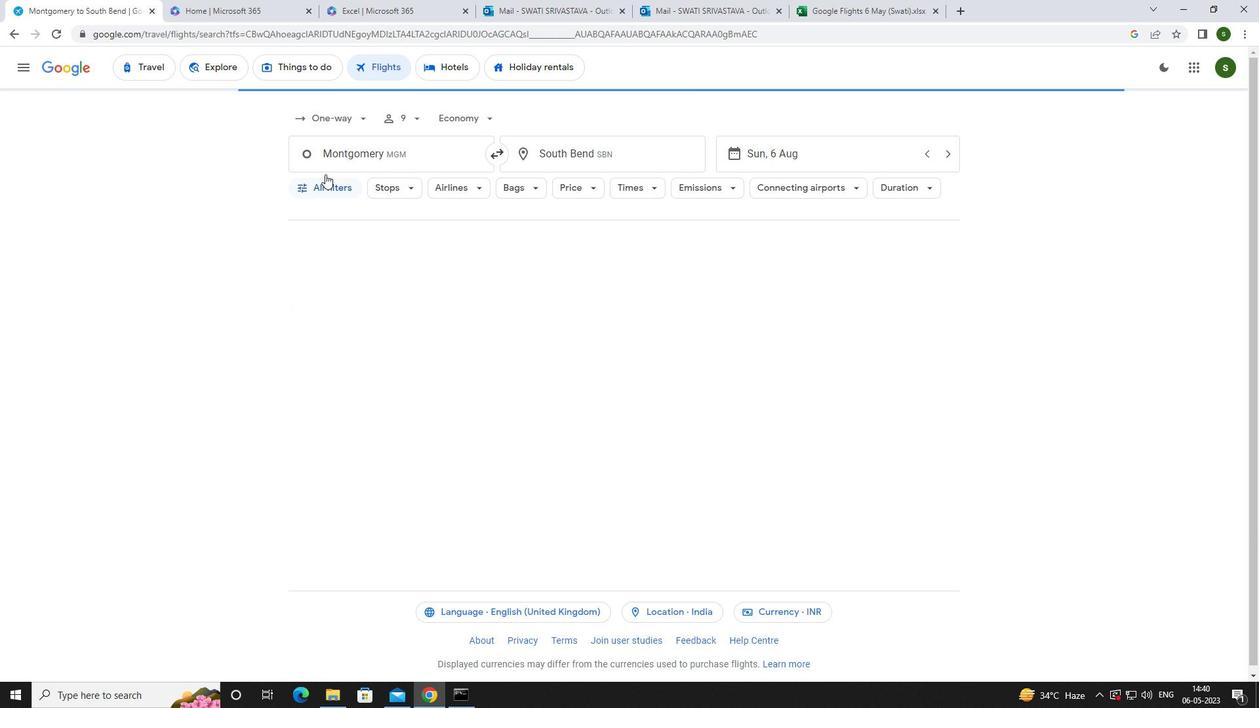 
Action: Mouse pressed left at (329, 181)
Screenshot: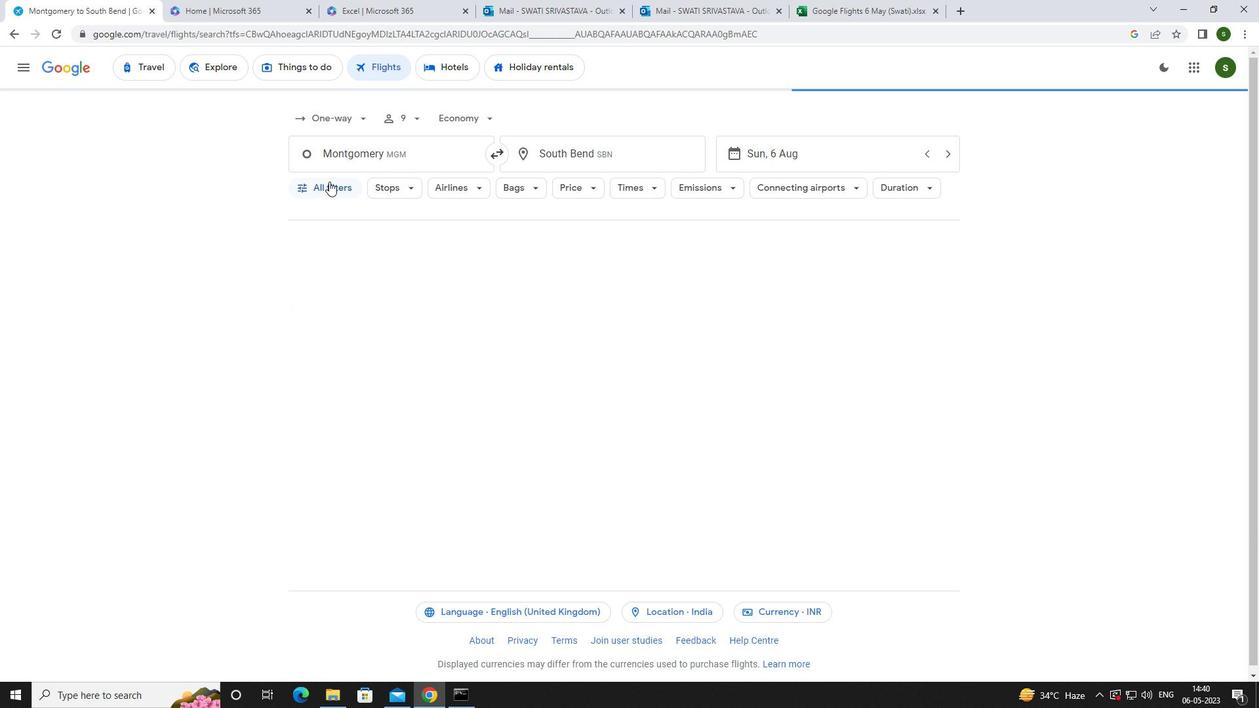 
Action: Mouse moved to (490, 474)
Screenshot: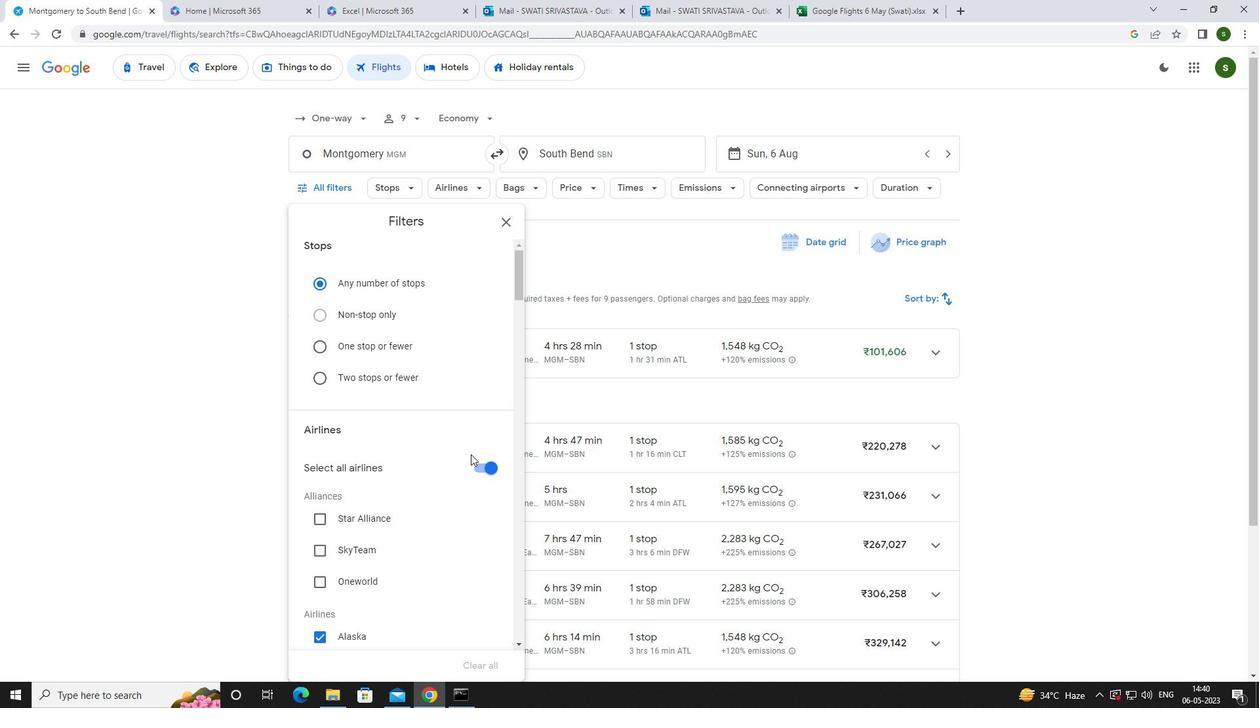 
Action: Mouse pressed left at (490, 474)
Screenshot: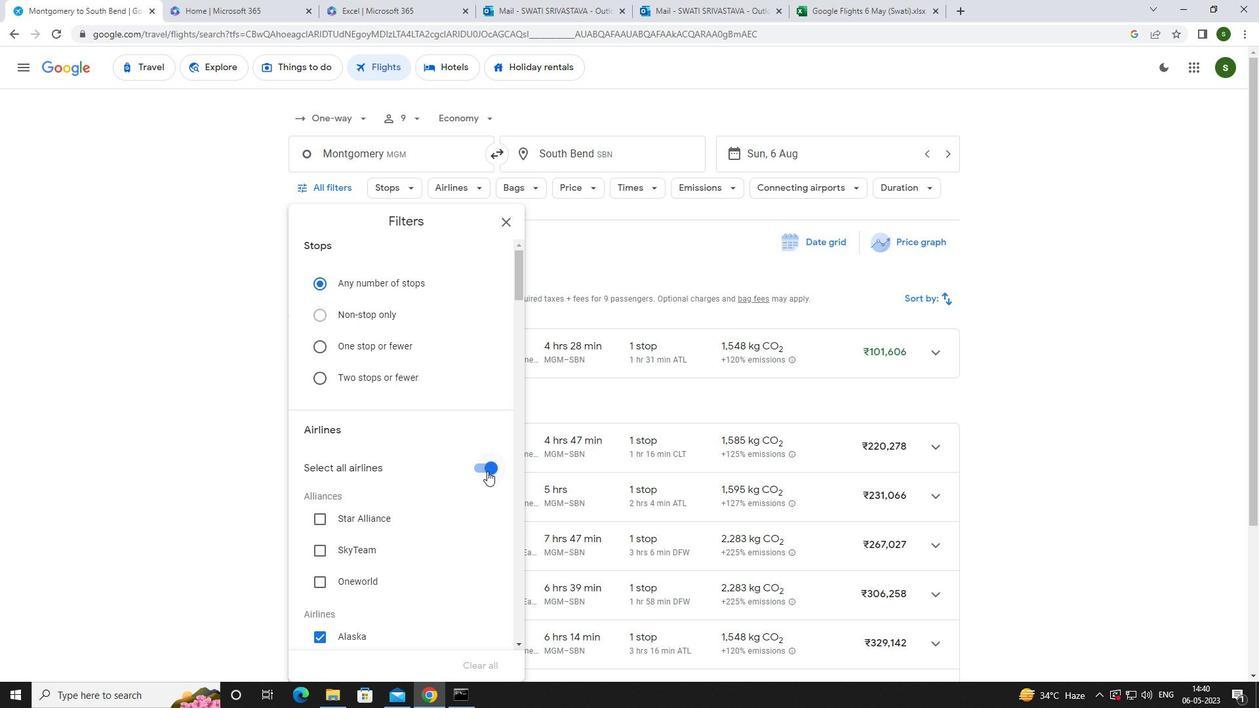 
Action: Mouse moved to (451, 443)
Screenshot: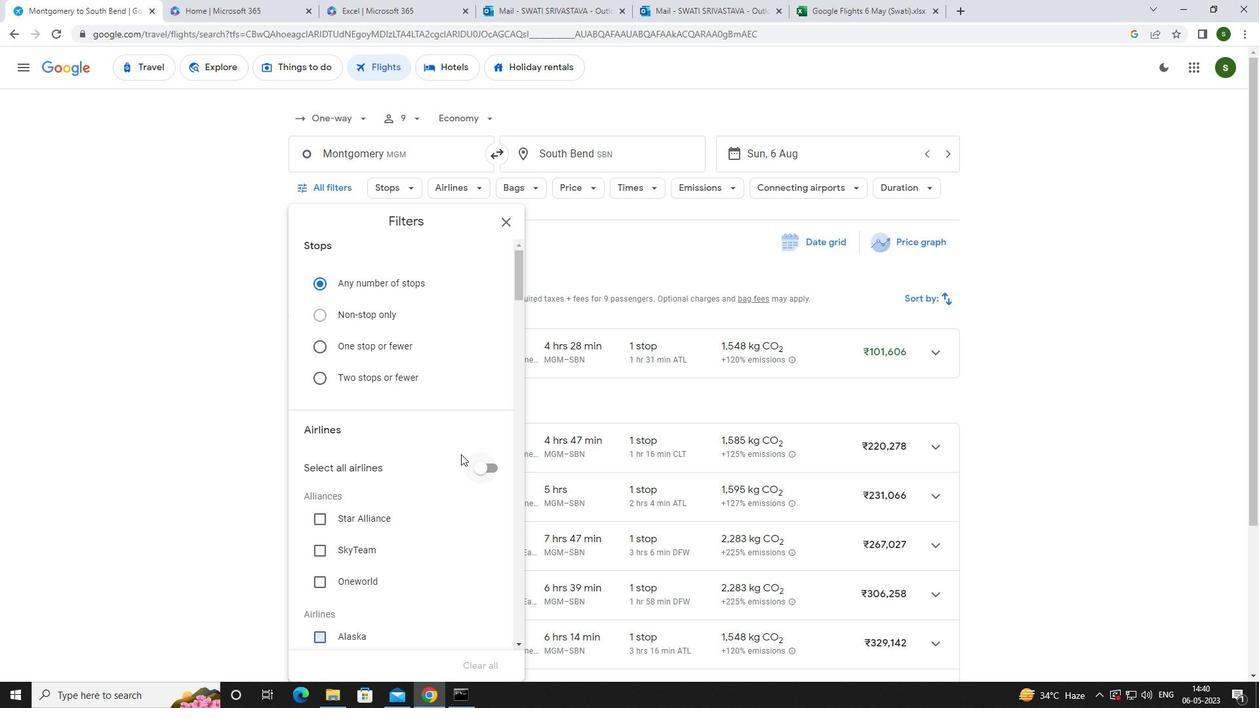 
Action: Mouse scrolled (451, 442) with delta (0, 0)
Screenshot: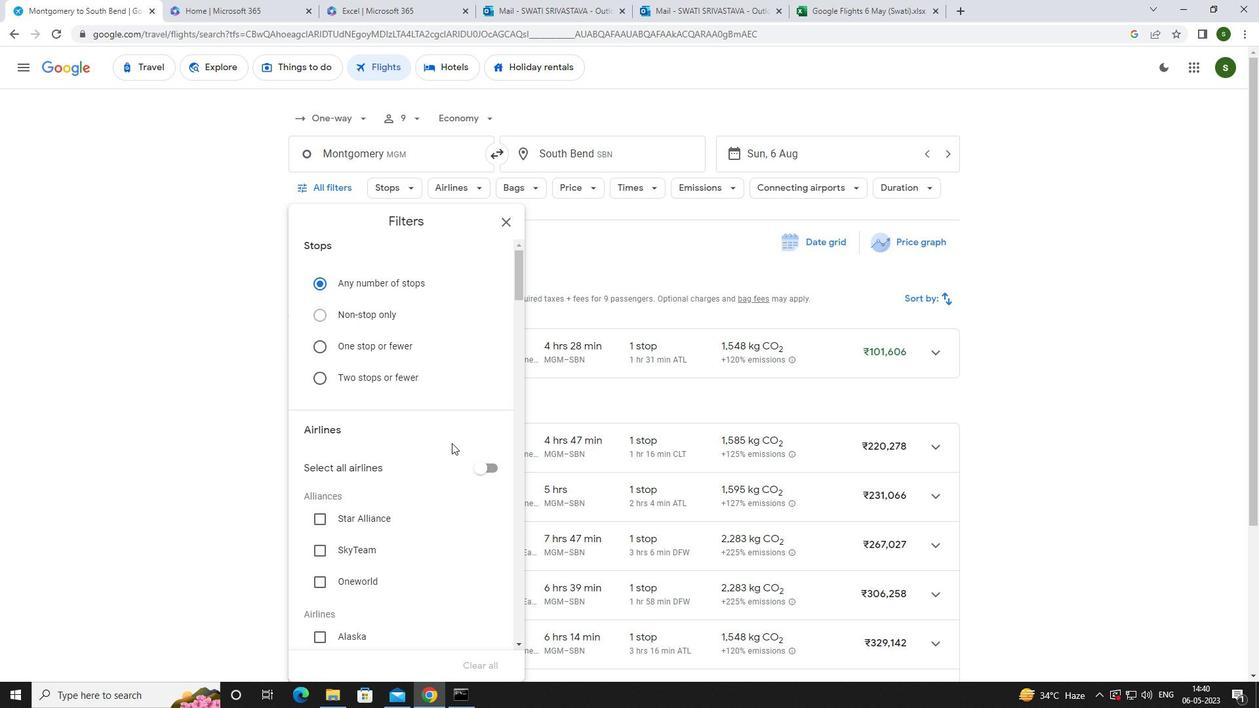 
Action: Mouse scrolled (451, 442) with delta (0, 0)
Screenshot: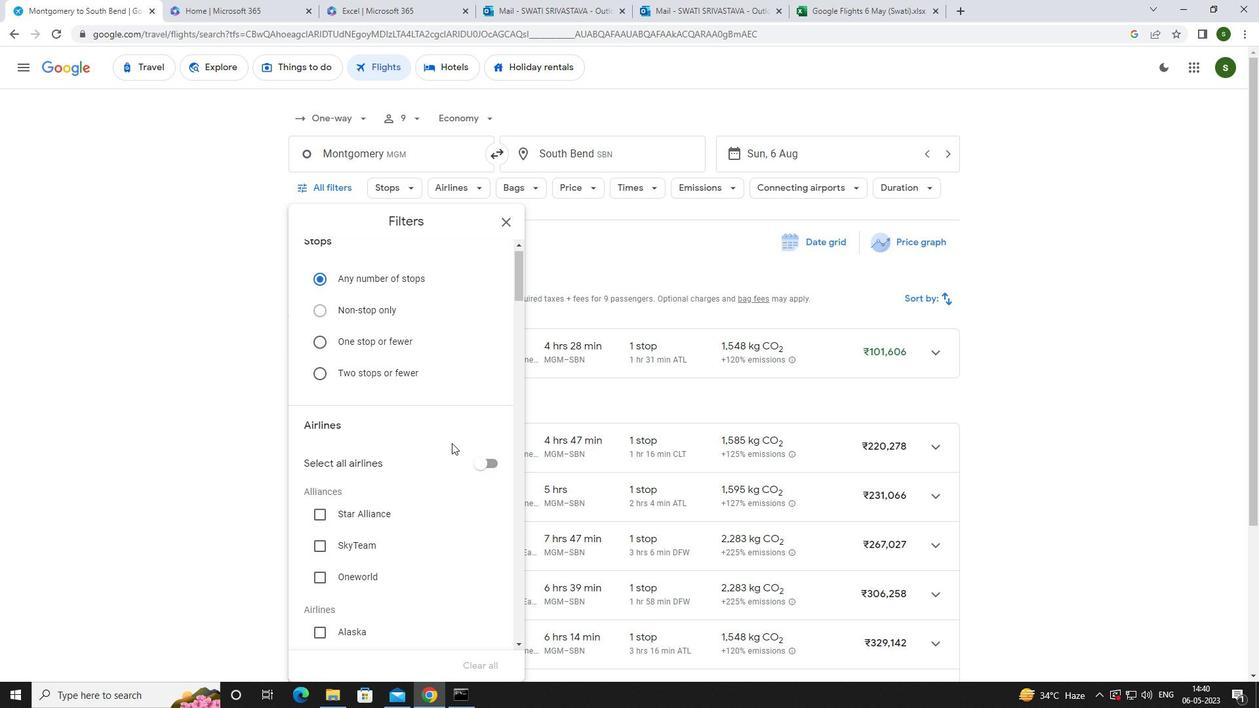 
Action: Mouse scrolled (451, 442) with delta (0, 0)
Screenshot: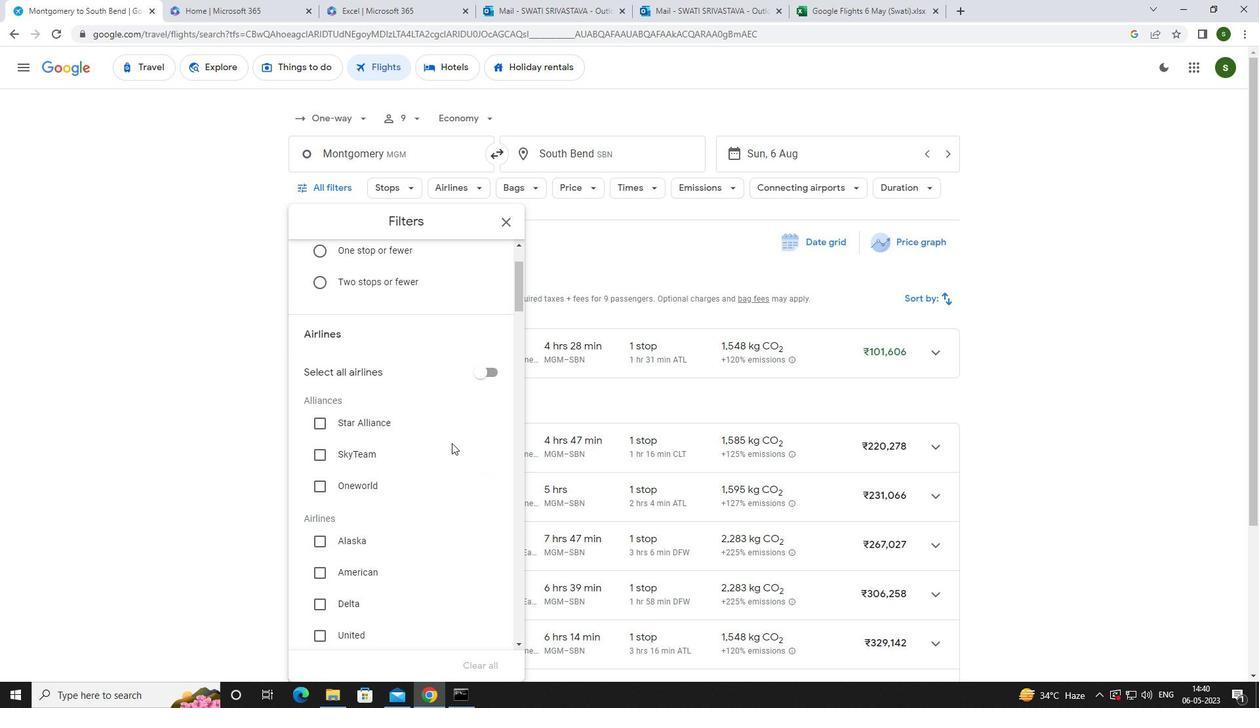 
Action: Mouse moved to (369, 469)
Screenshot: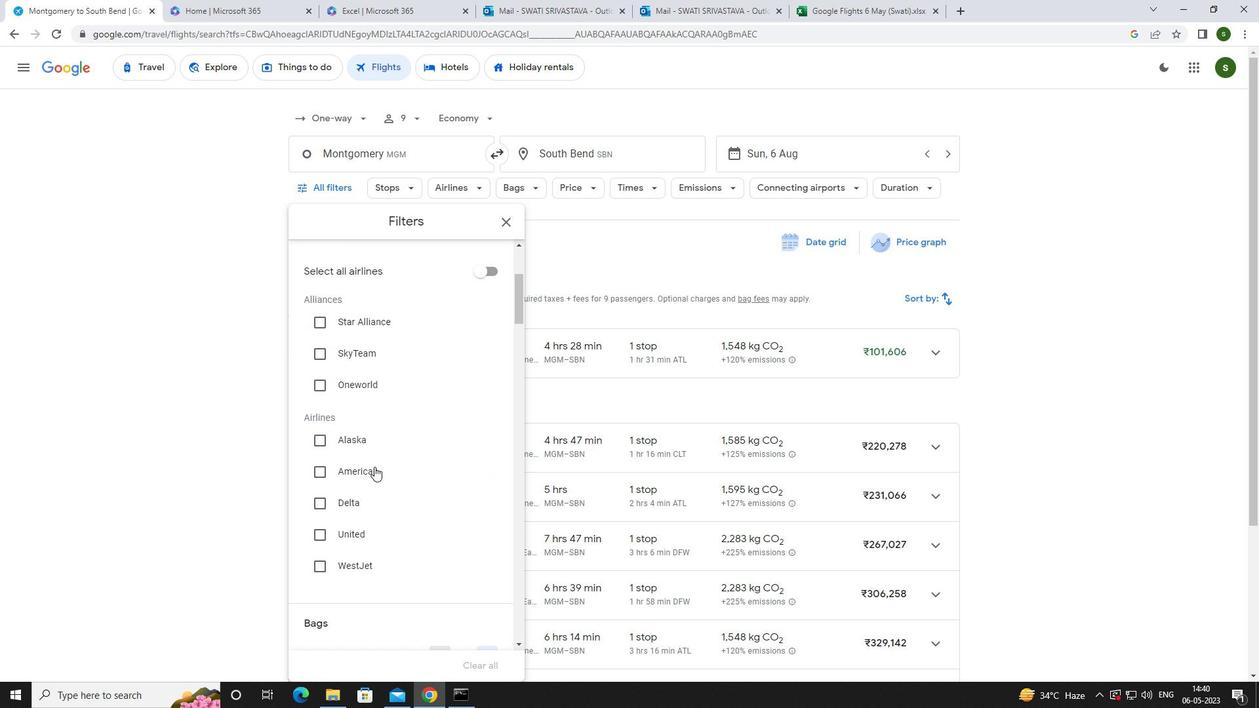 
Action: Mouse pressed left at (369, 469)
Screenshot: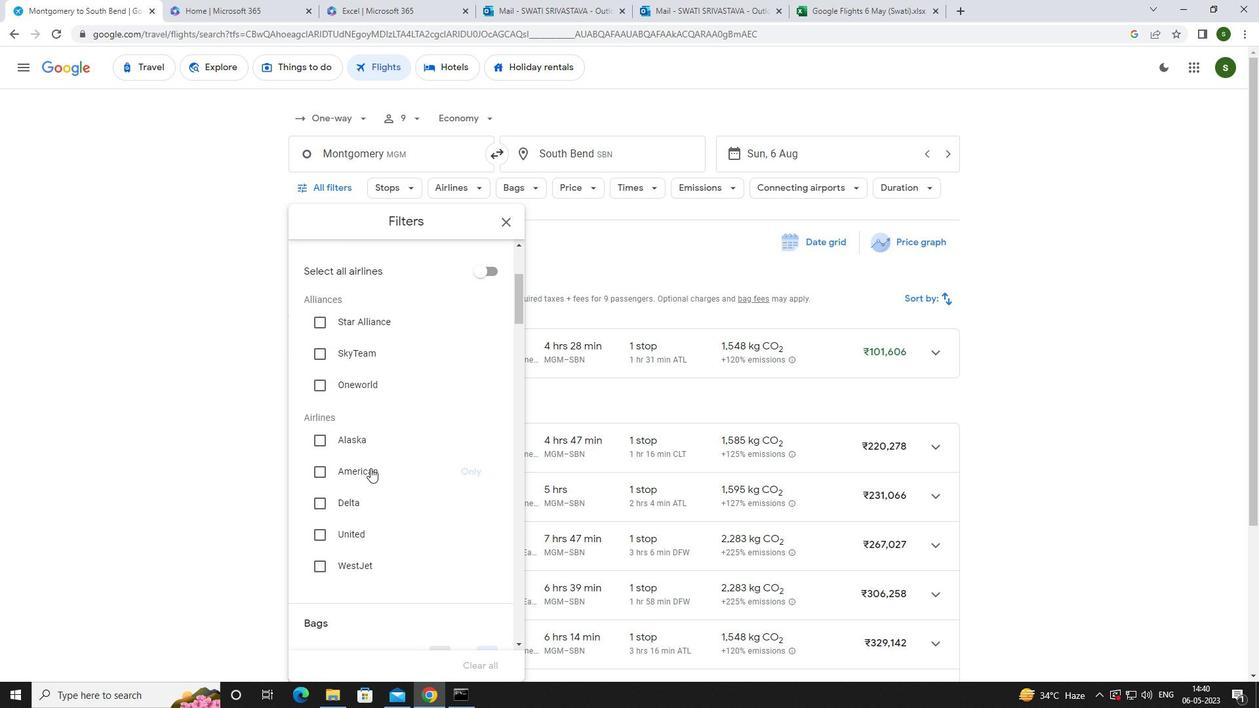 
Action: Mouse scrolled (369, 468) with delta (0, 0)
Screenshot: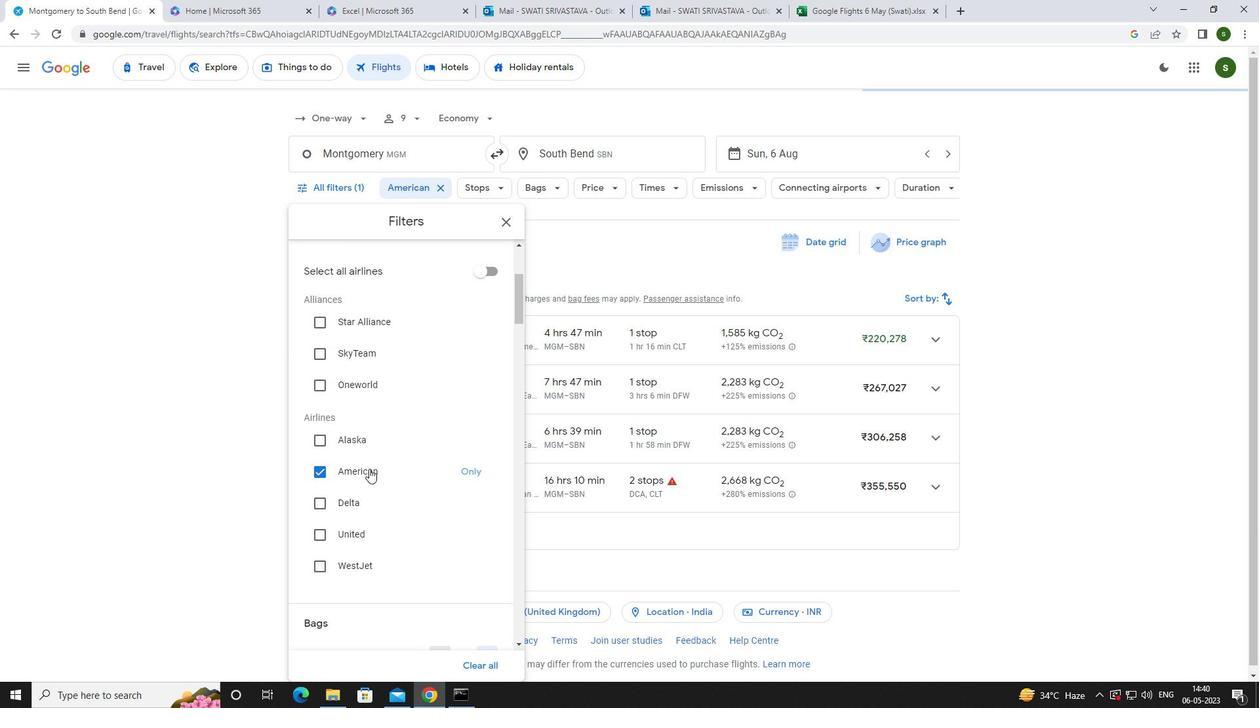
Action: Mouse scrolled (369, 468) with delta (0, 0)
Screenshot: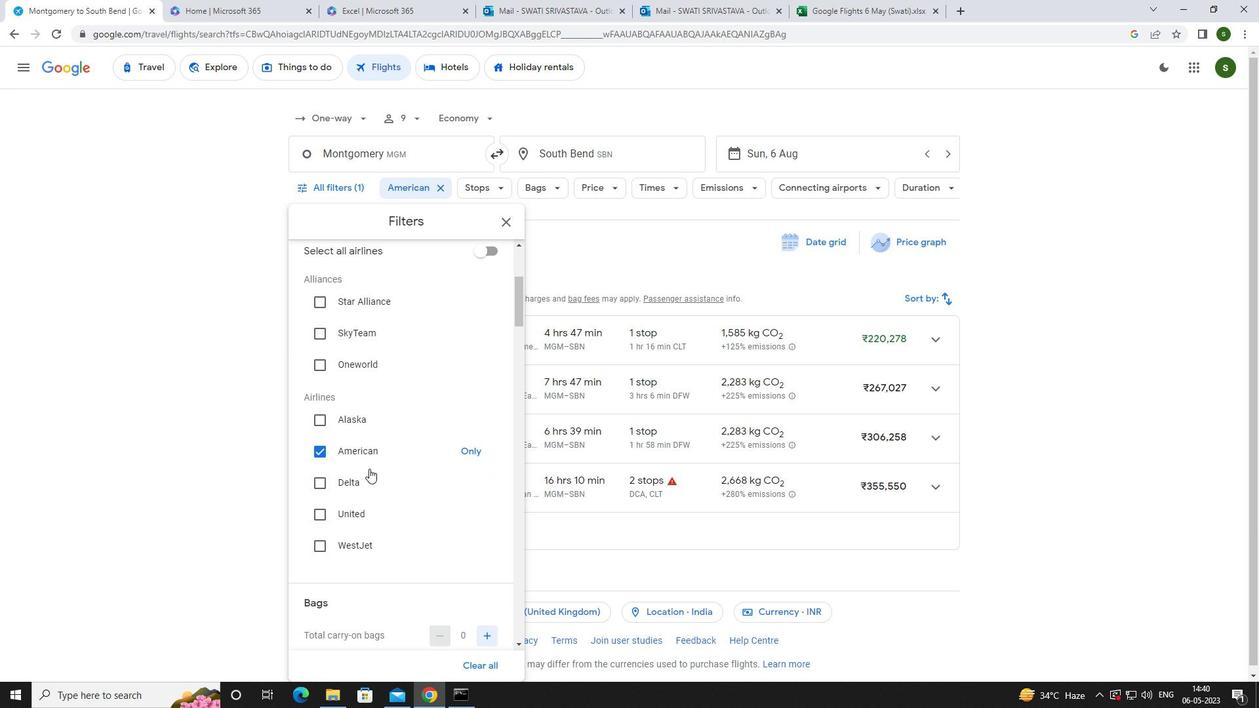 
Action: Mouse scrolled (369, 468) with delta (0, 0)
Screenshot: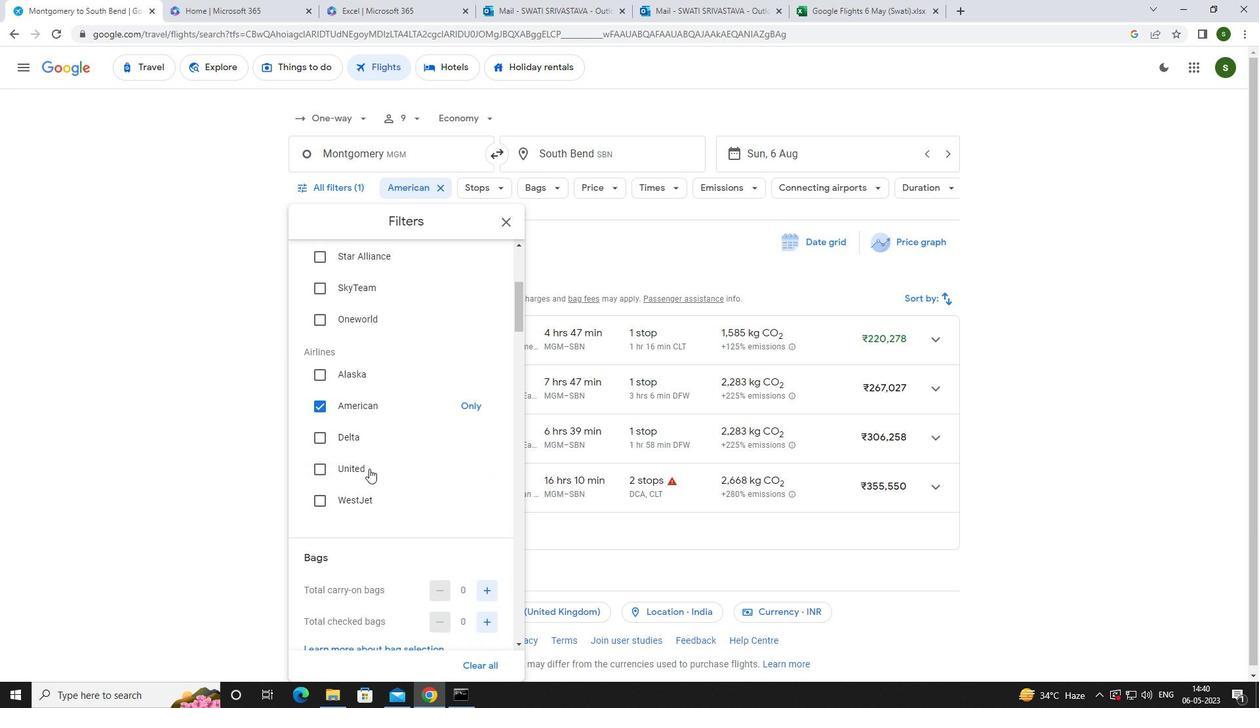 
Action: Mouse moved to (491, 459)
Screenshot: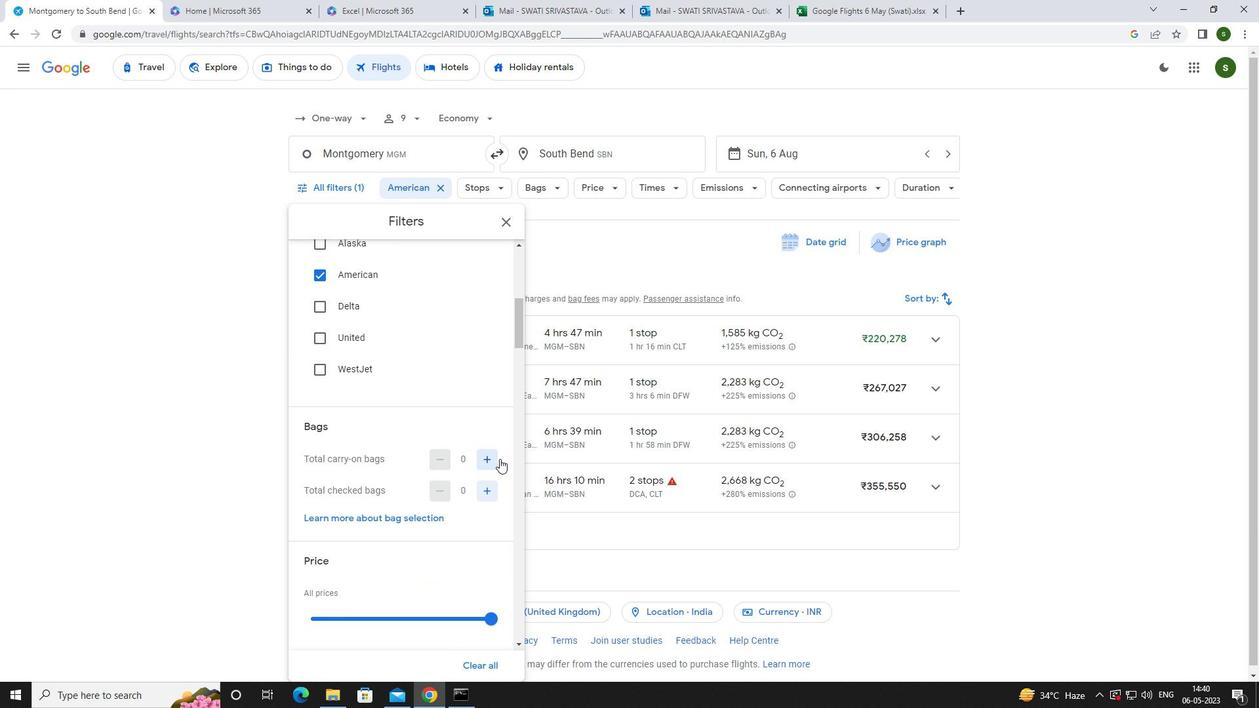 
Action: Mouse pressed left at (491, 459)
Screenshot: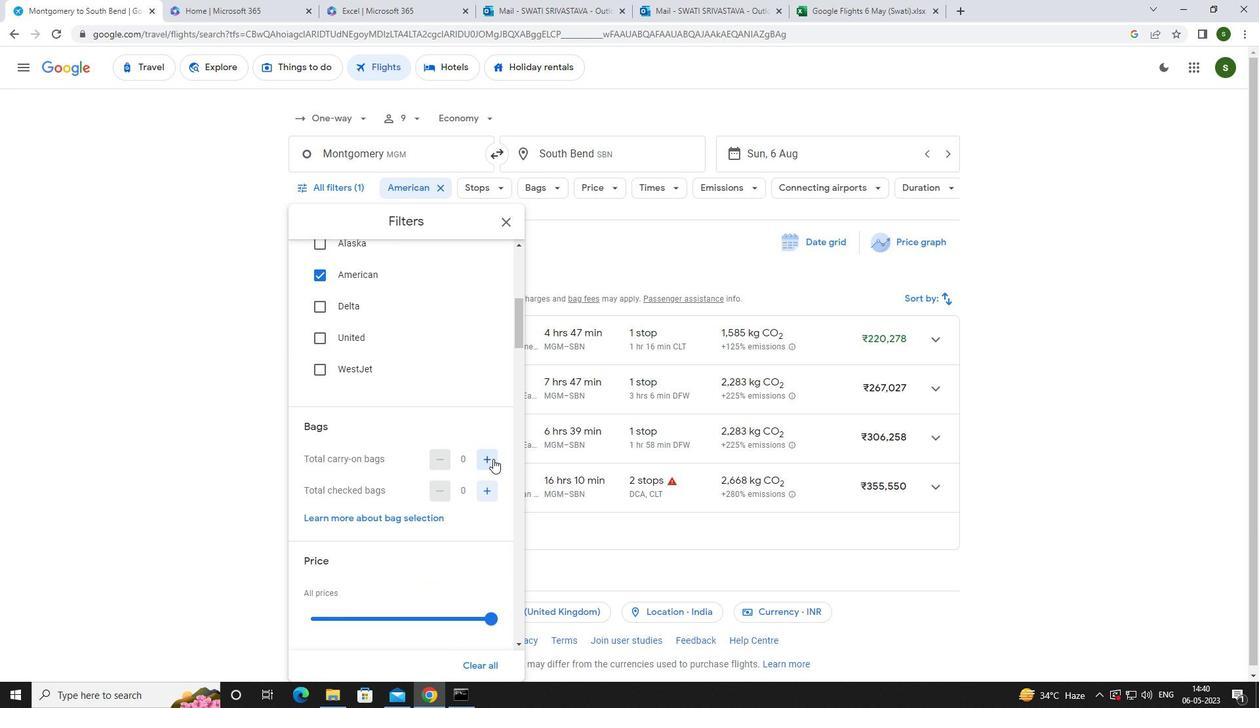 
Action: Mouse pressed left at (491, 459)
Screenshot: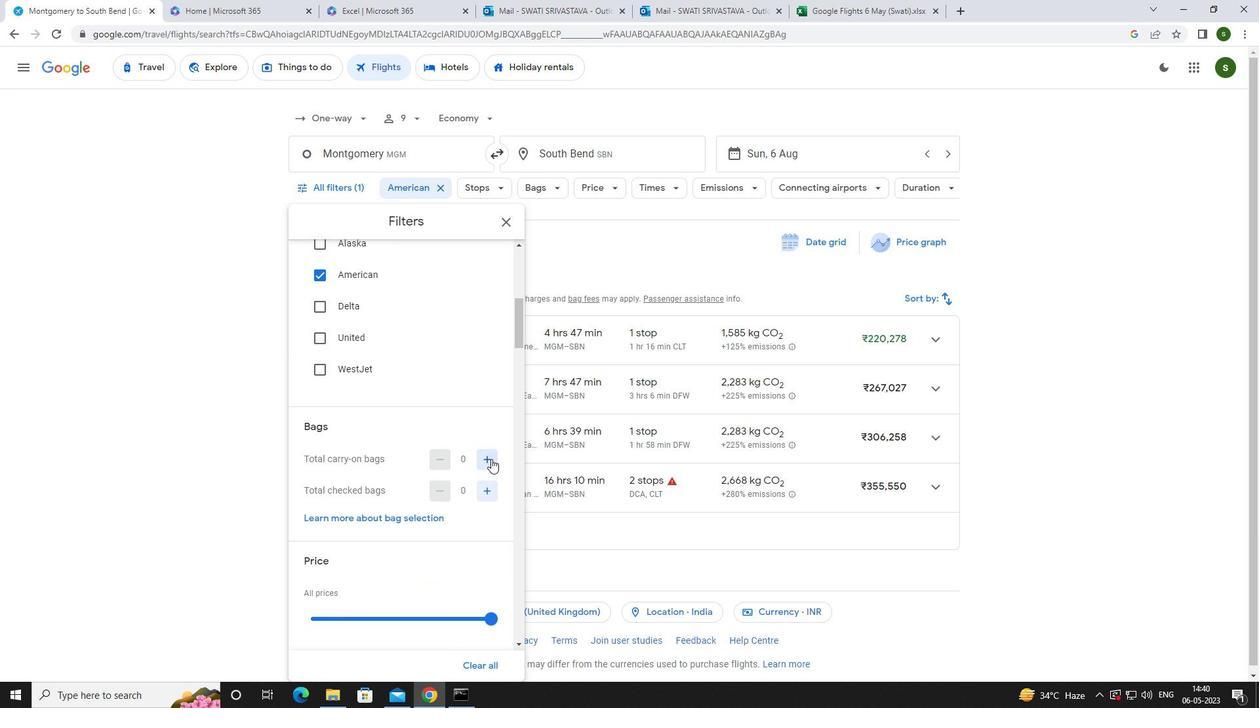 
Action: Mouse moved to (490, 459)
Screenshot: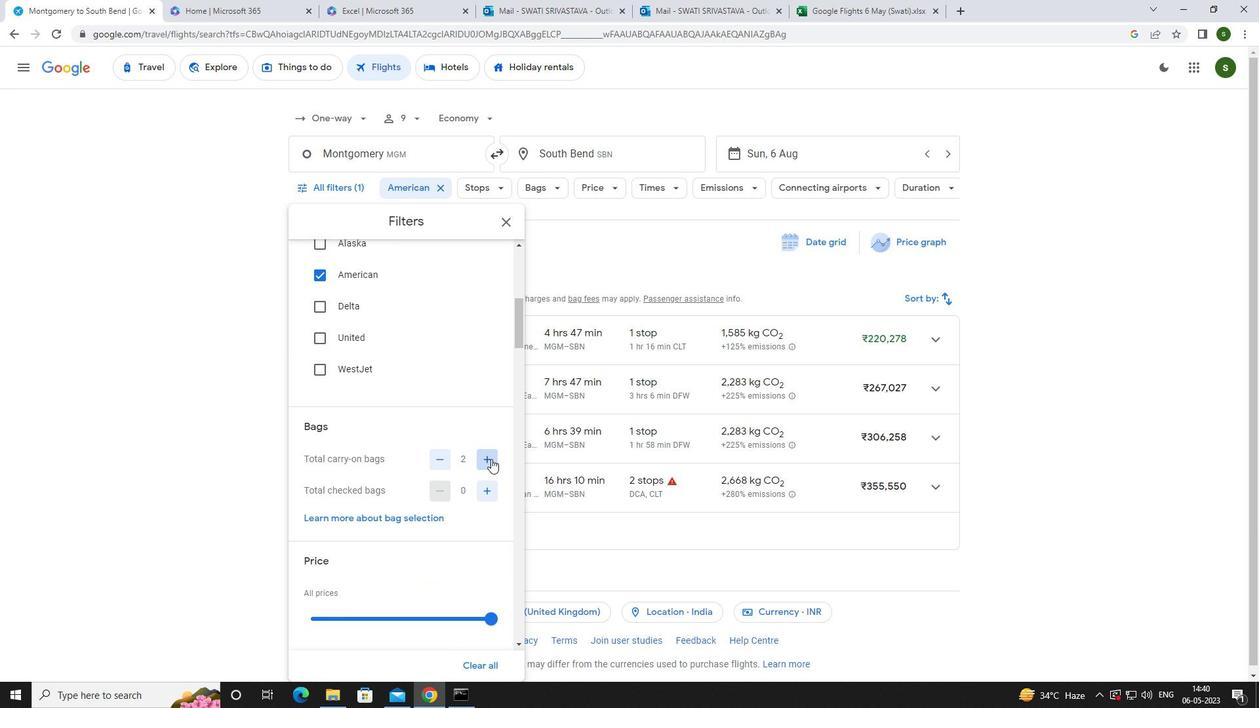 
Action: Mouse scrolled (490, 458) with delta (0, 0)
Screenshot: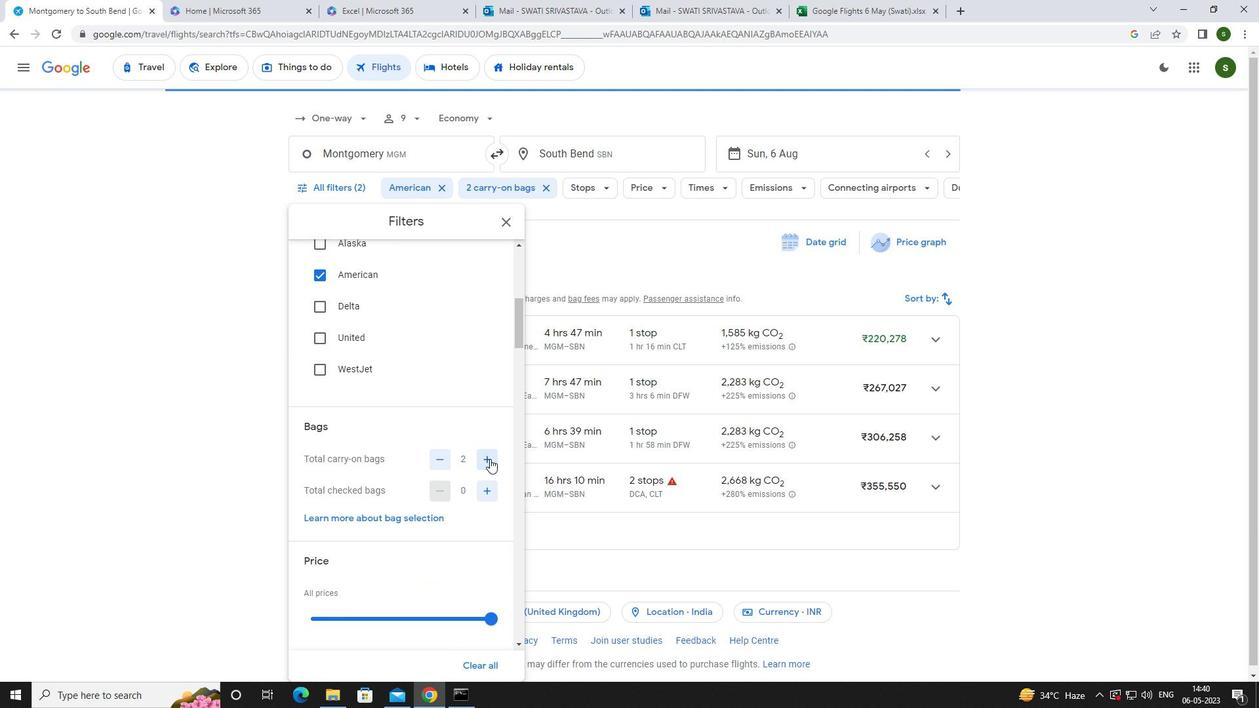 
Action: Mouse scrolled (490, 458) with delta (0, 0)
Screenshot: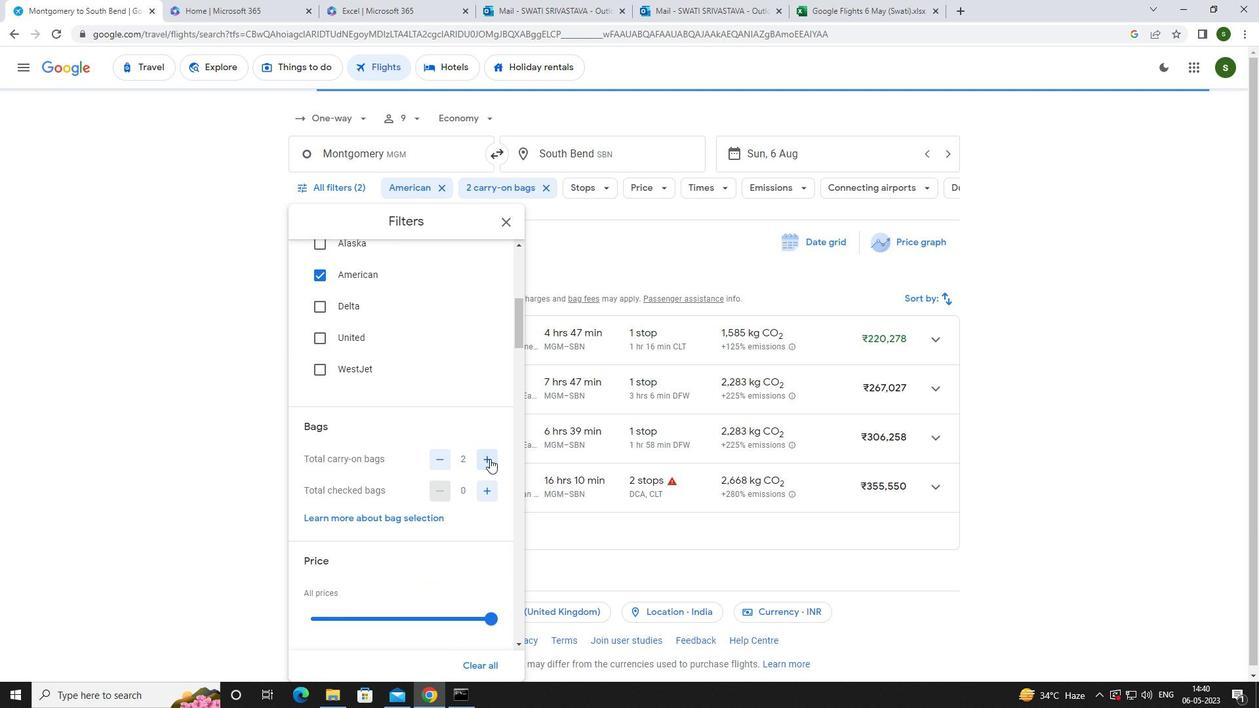 
Action: Mouse moved to (486, 486)
Screenshot: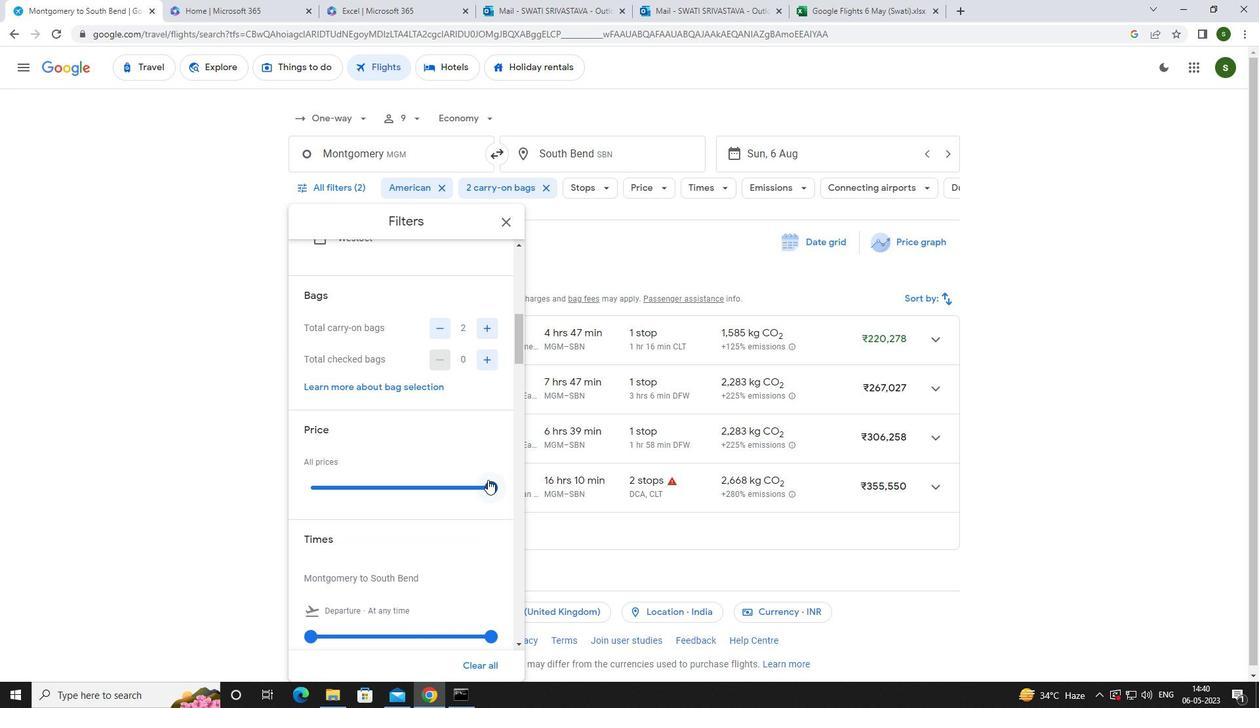 
Action: Mouse pressed left at (486, 486)
Screenshot: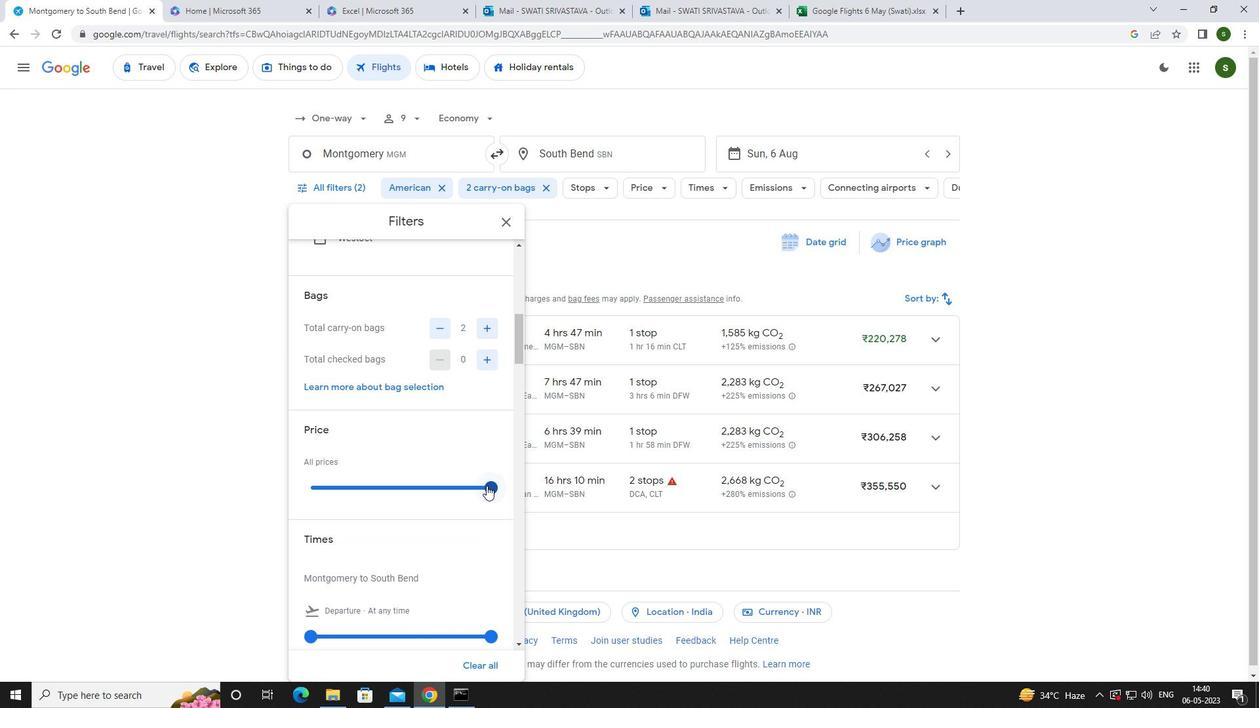 
Action: Mouse moved to (319, 485)
Screenshot: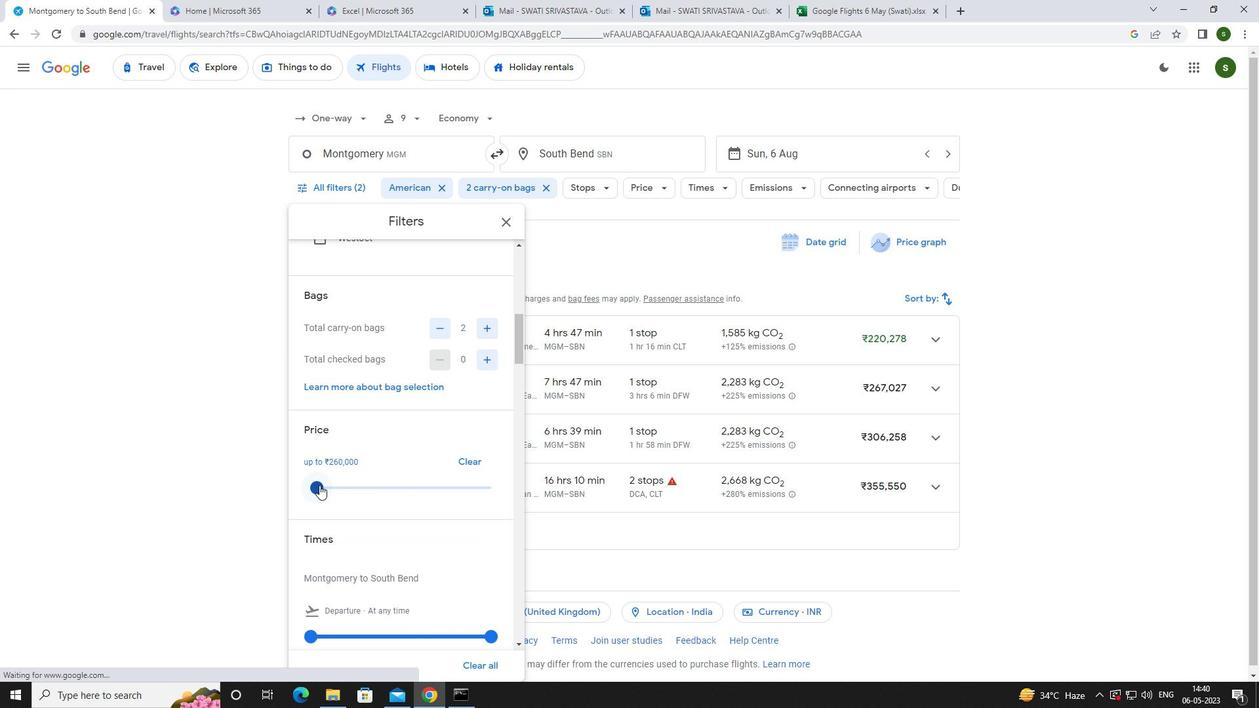 
Action: Mouse scrolled (319, 484) with delta (0, 0)
Screenshot: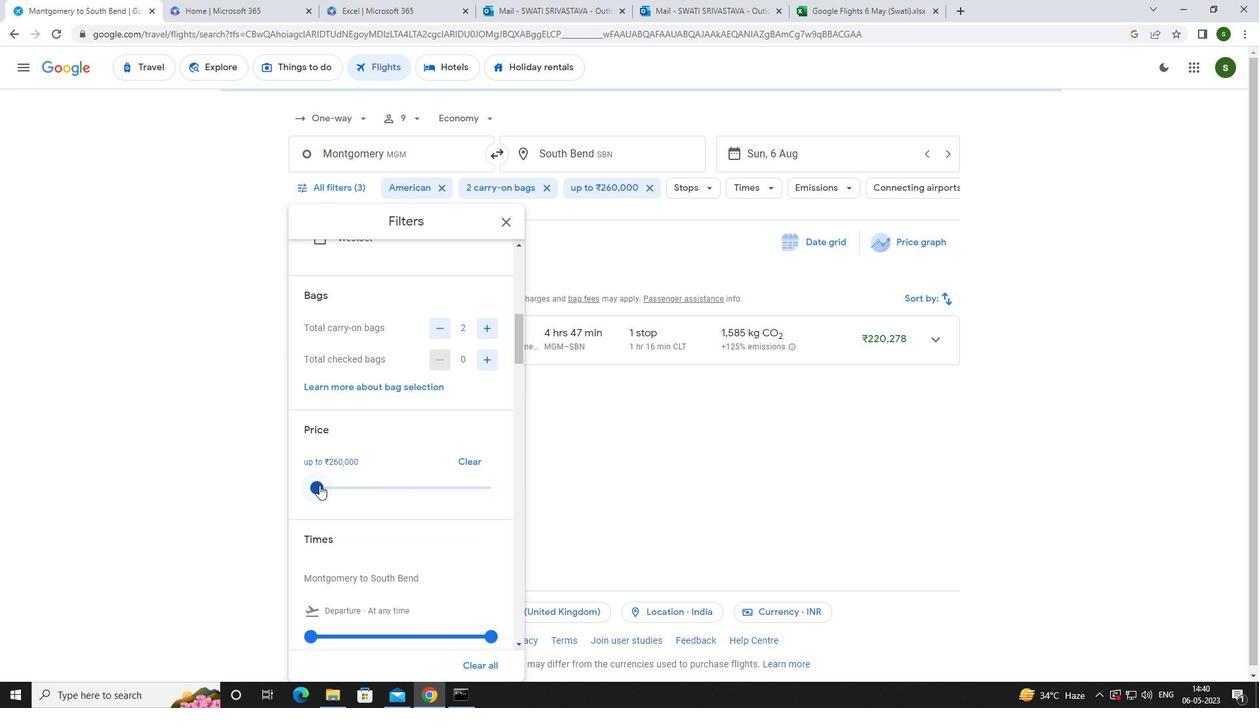 
Action: Mouse scrolled (319, 484) with delta (0, 0)
Screenshot: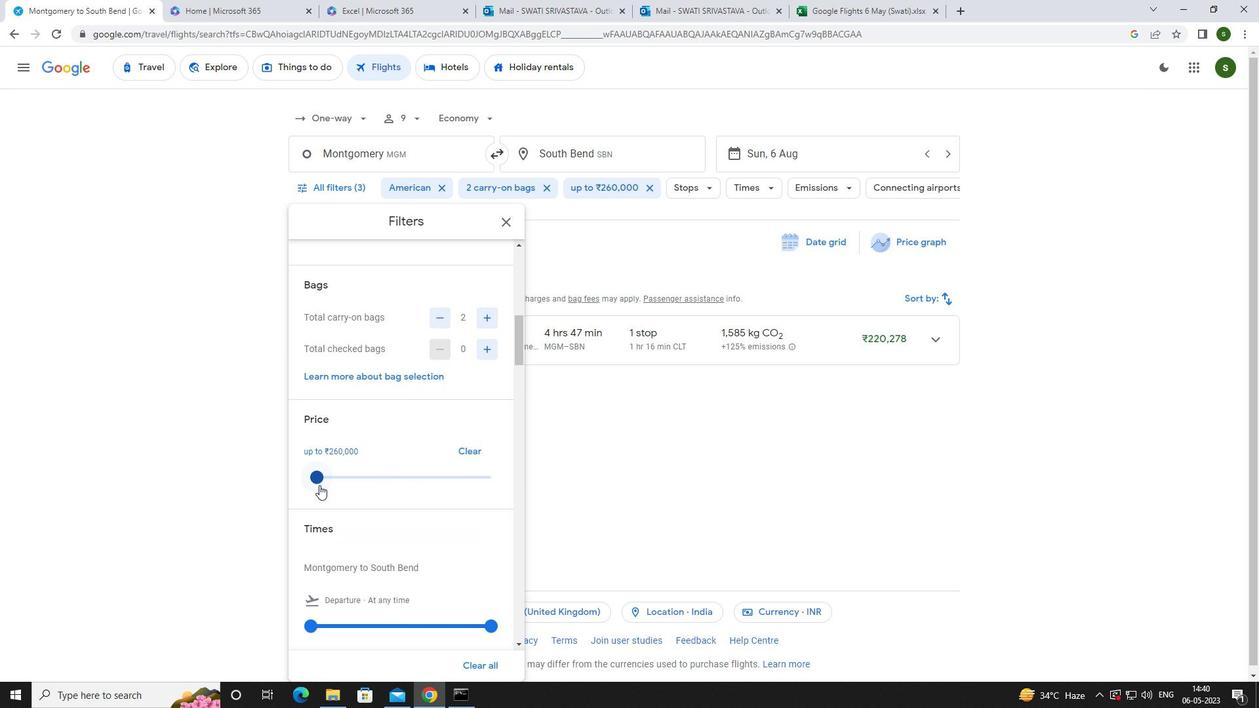 
Action: Mouse moved to (315, 505)
Screenshot: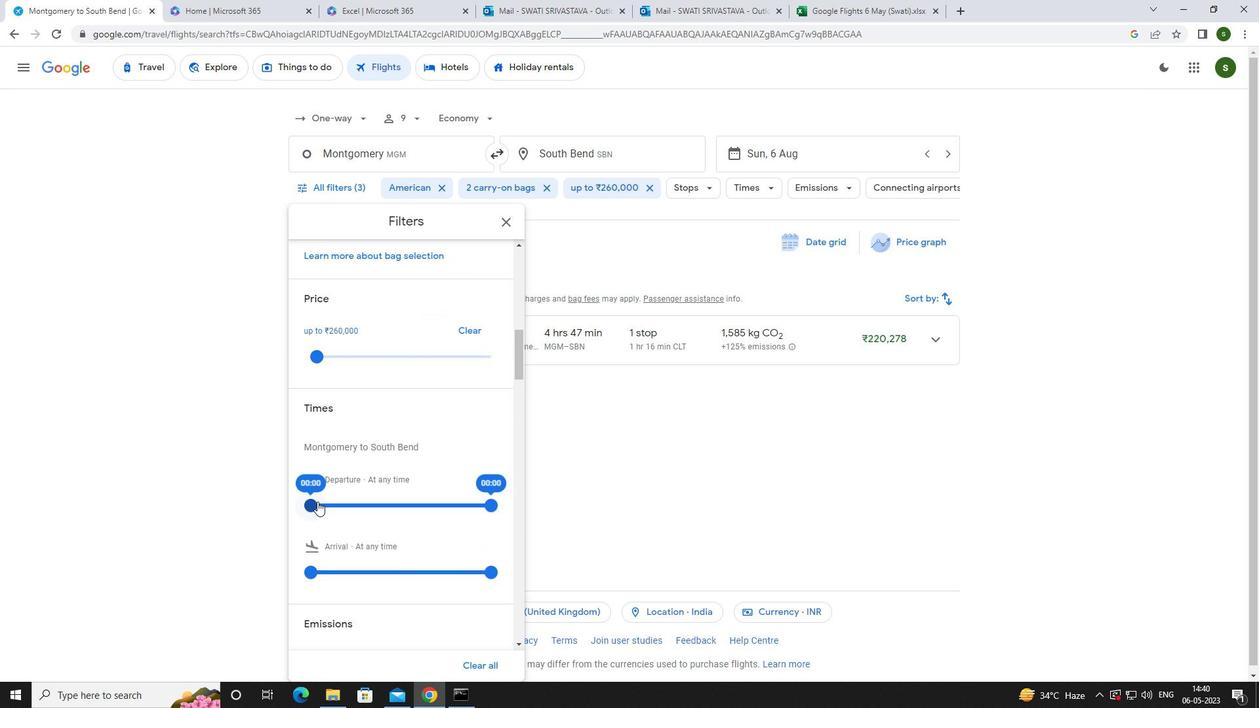 
Action: Mouse pressed left at (315, 505)
Screenshot: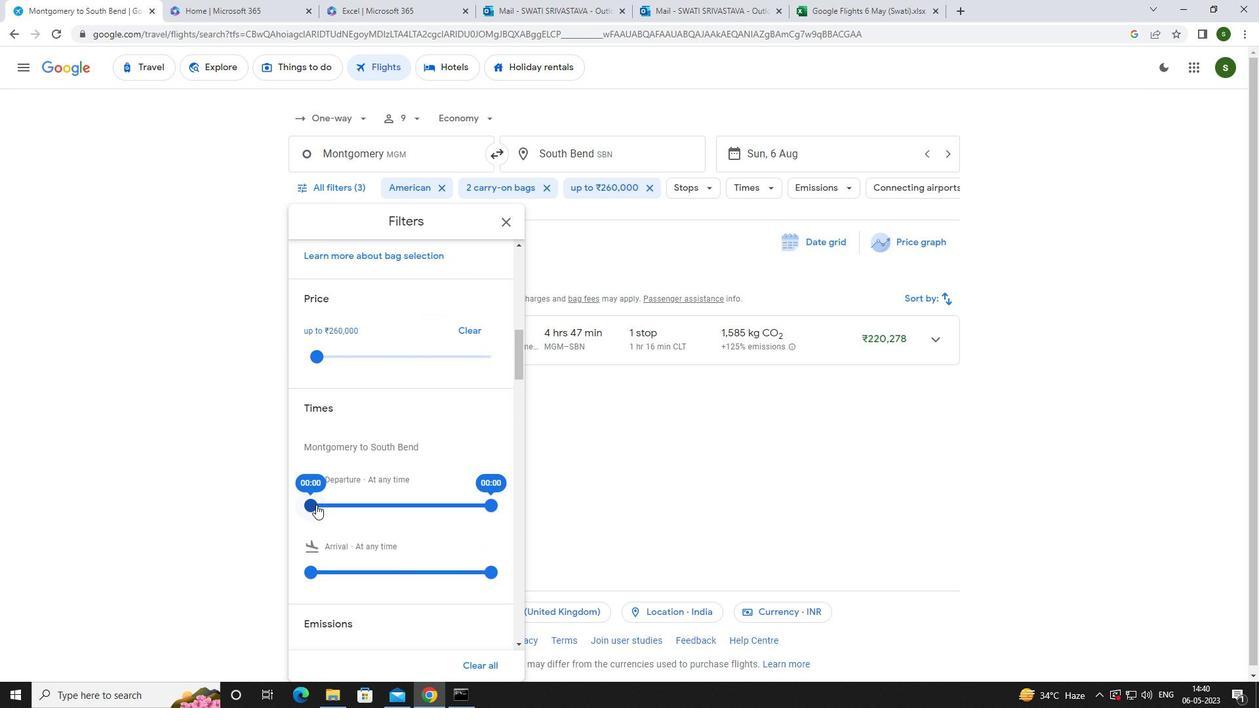 
Action: Mouse moved to (541, 491)
Screenshot: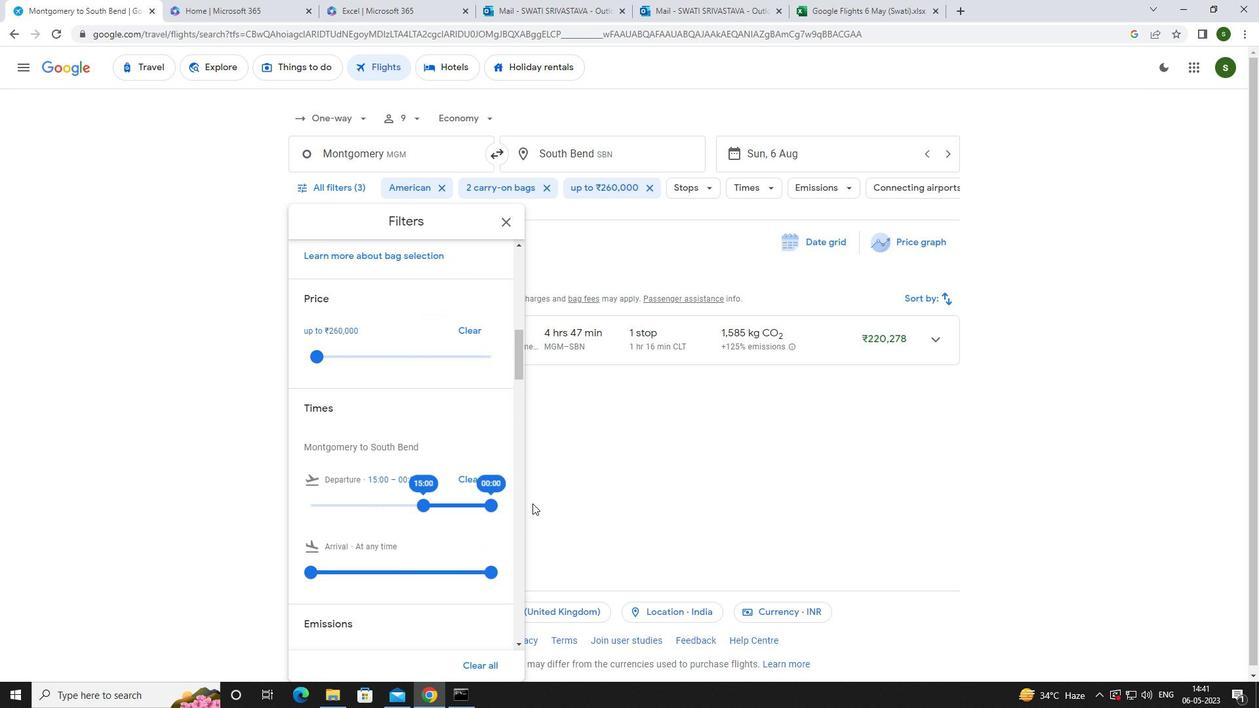 
Action: Mouse pressed left at (541, 491)
Screenshot: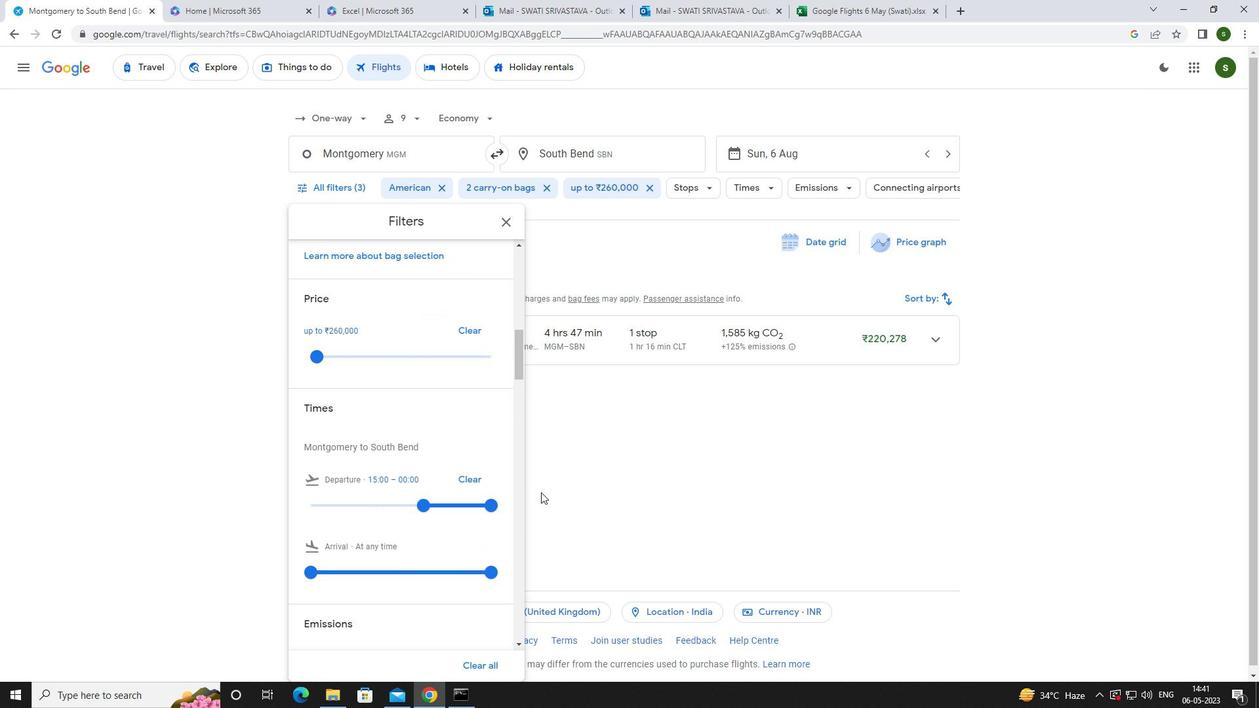 
